 Task: Create a sub task Gather and Analyse Requirements for the task  Implement data encryption for better user security in the project Trailblazer , assign it to team member softage.6@softage.net and update the status of the sub task to  Off Track , set the priority of the sub task to High.
Action: Mouse moved to (27, 58)
Screenshot: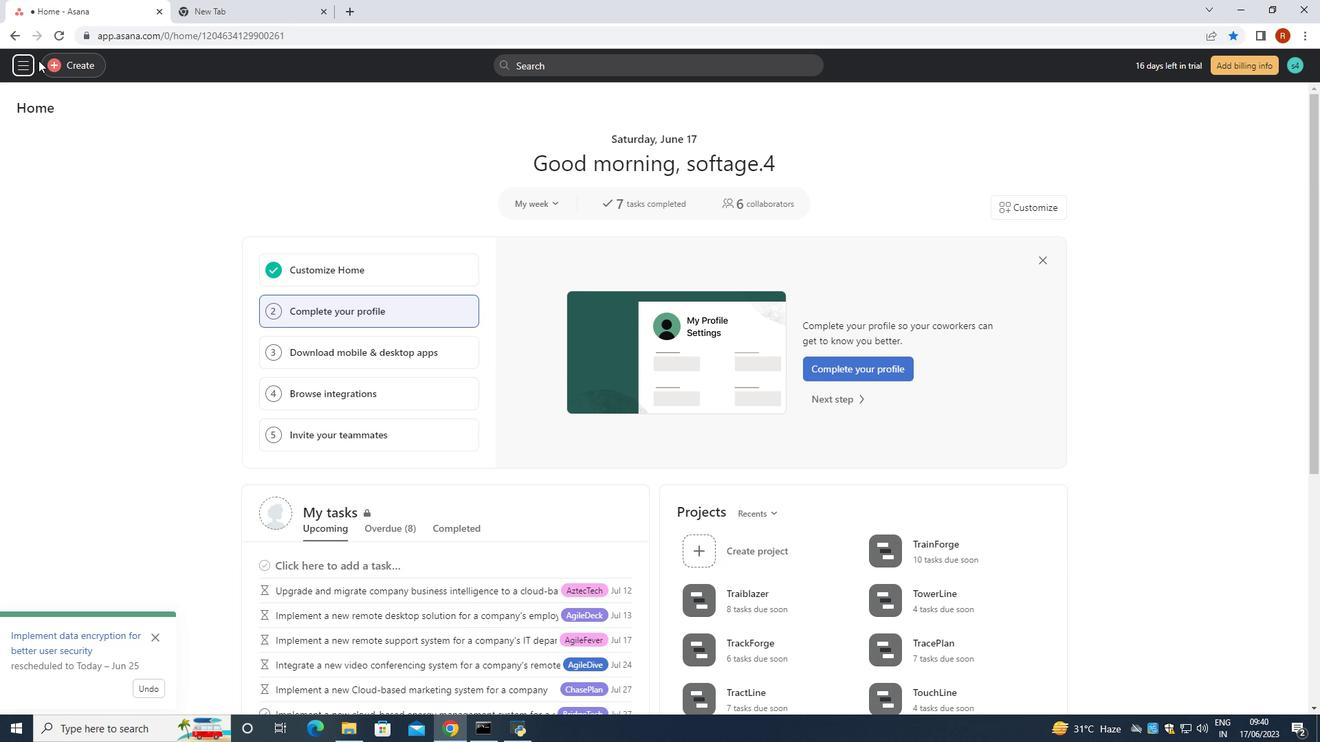
Action: Mouse pressed left at (27, 58)
Screenshot: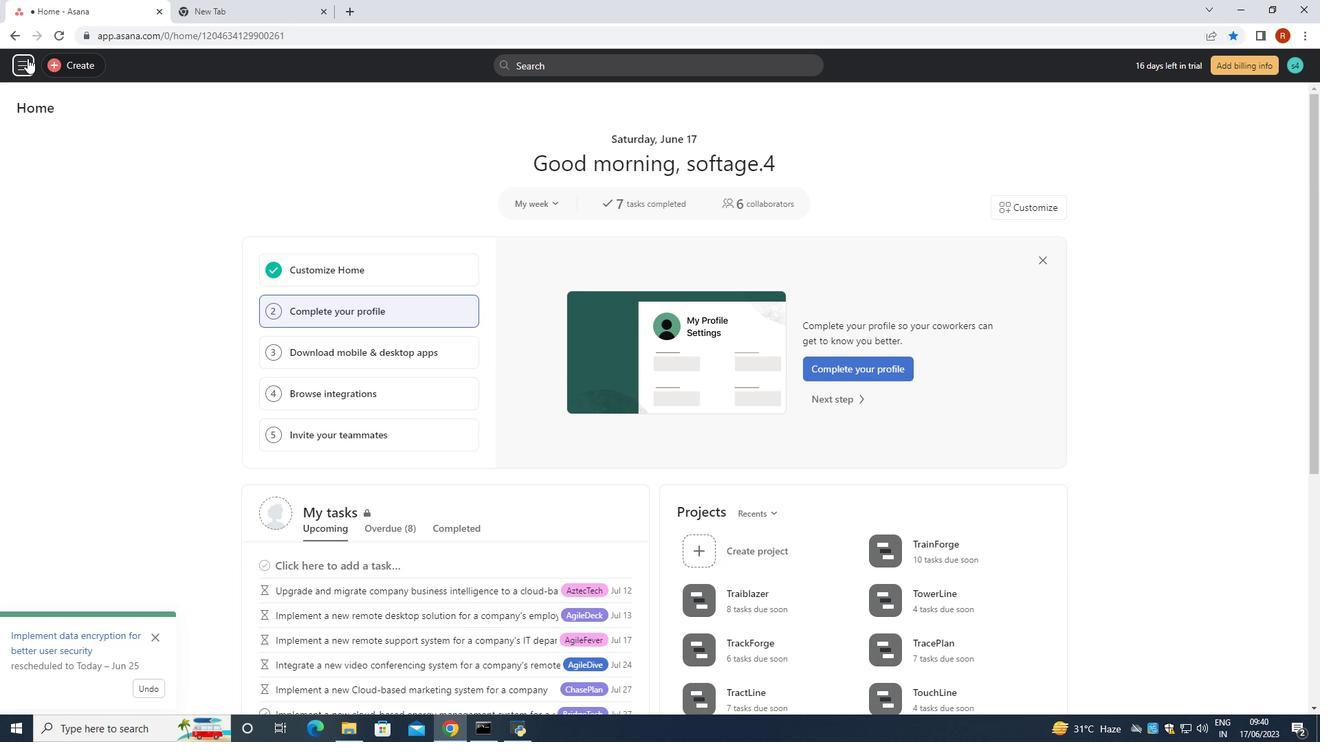 
Action: Mouse moved to (85, 456)
Screenshot: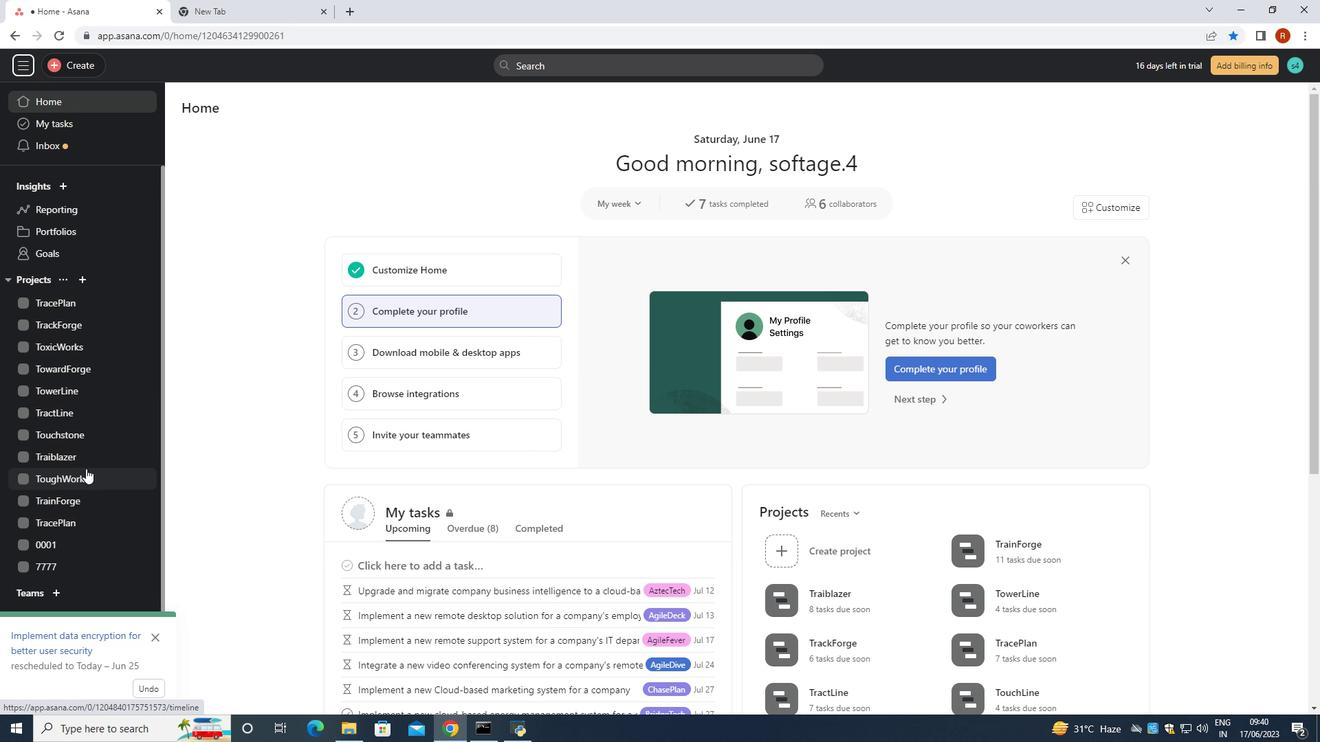 
Action: Mouse pressed left at (85, 456)
Screenshot: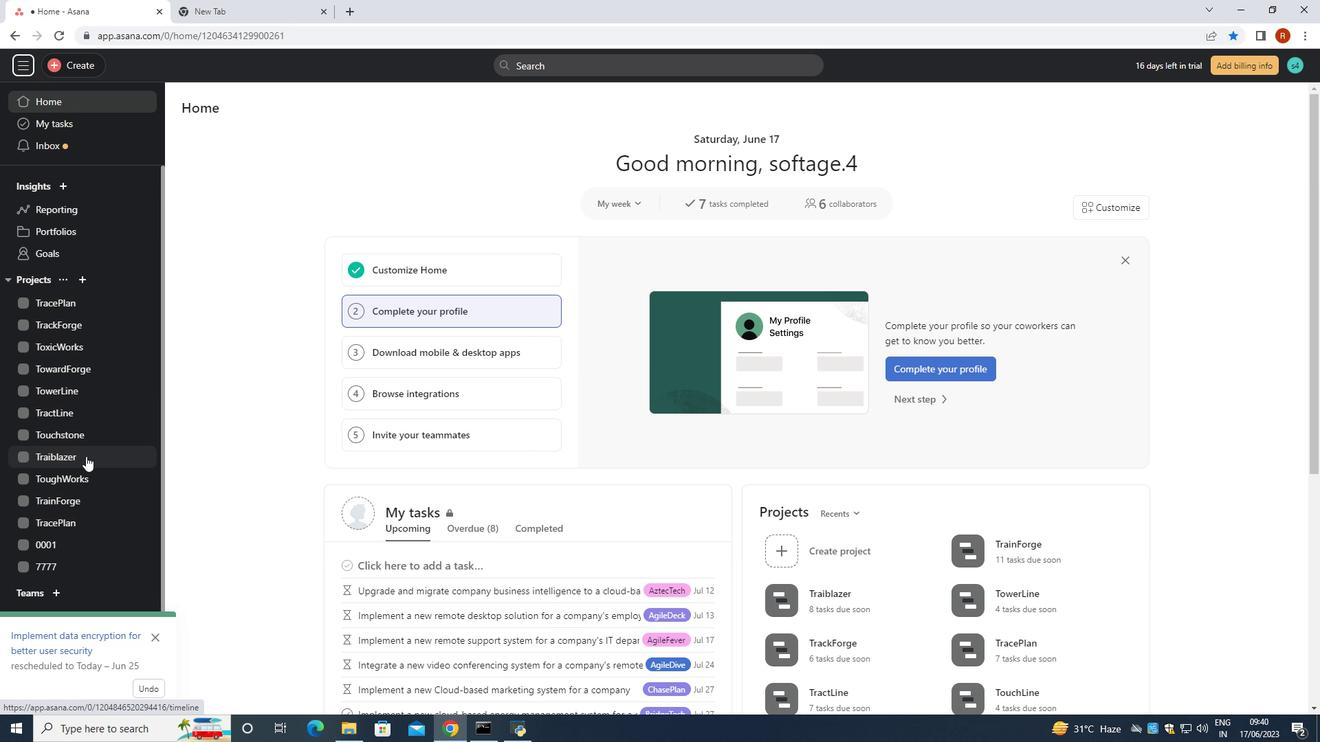 
Action: Mouse moved to (616, 328)
Screenshot: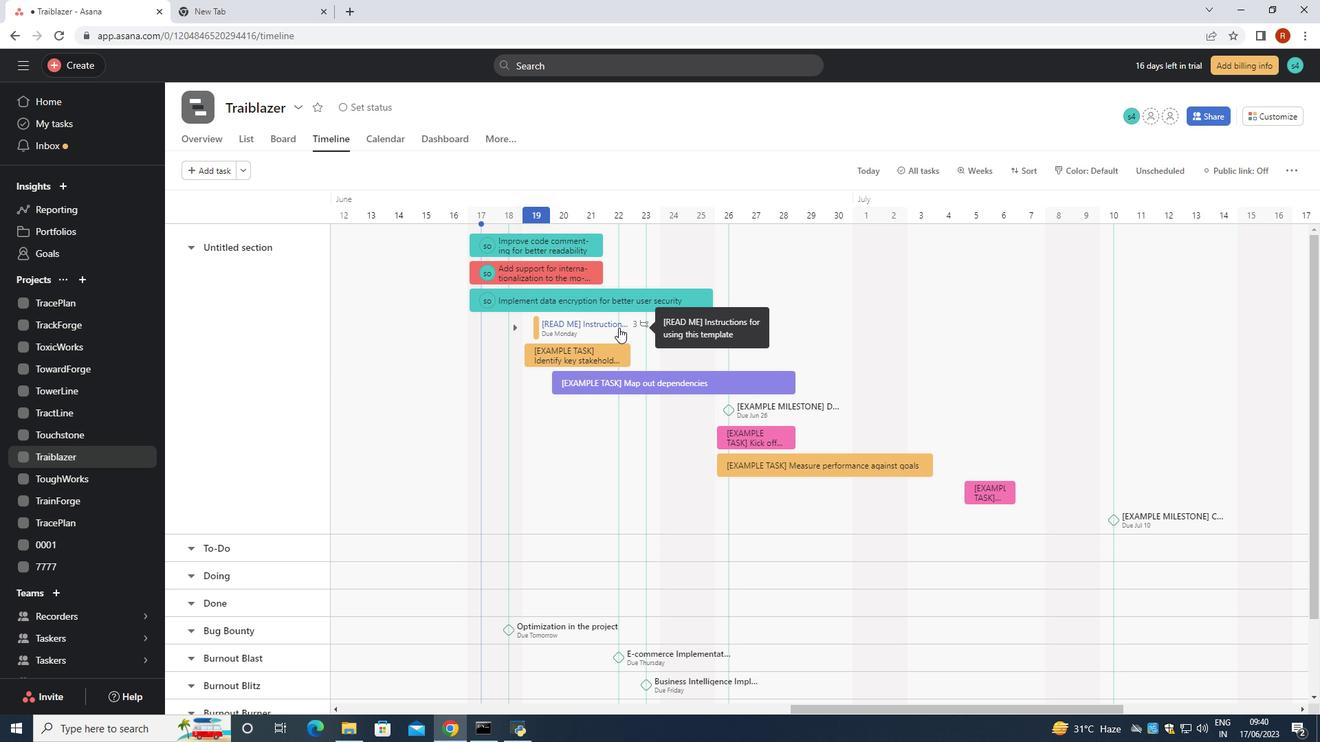 
Action: Mouse scrolled (616, 328) with delta (0, 0)
Screenshot: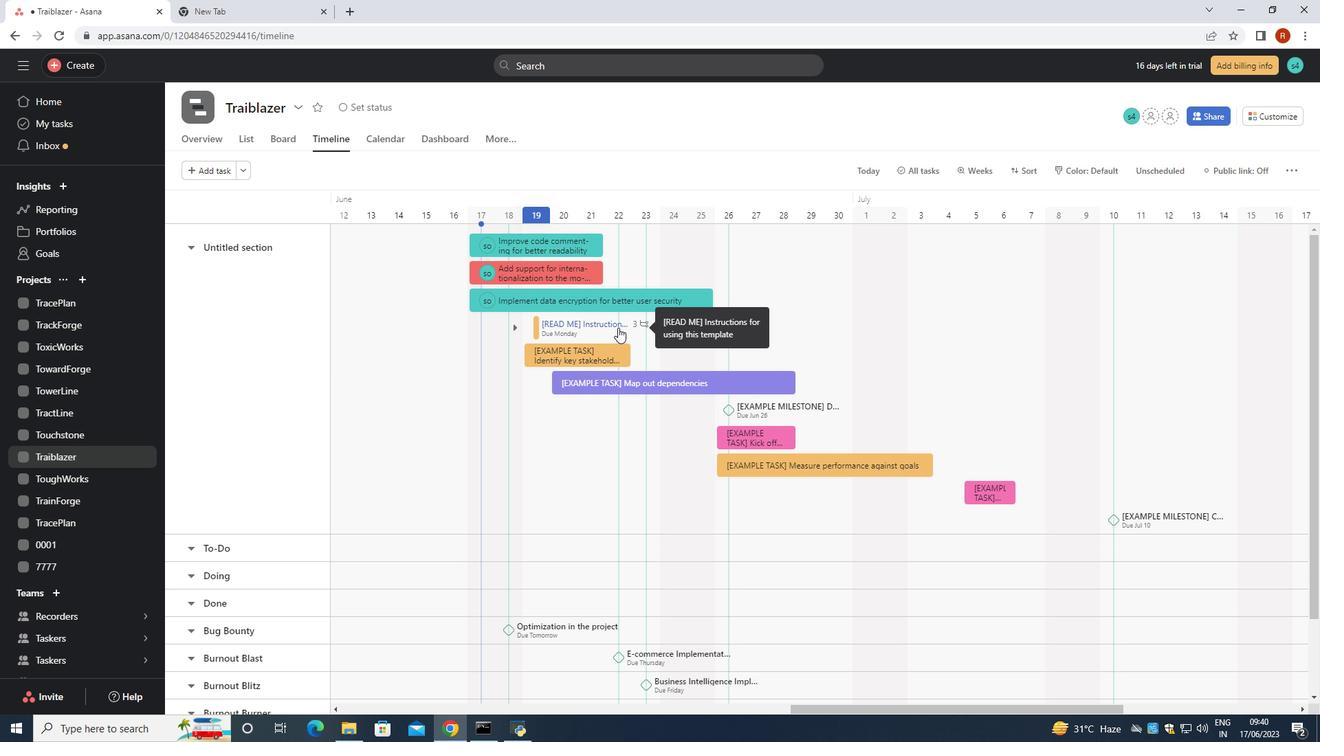 
Action: Mouse scrolled (616, 328) with delta (0, 0)
Screenshot: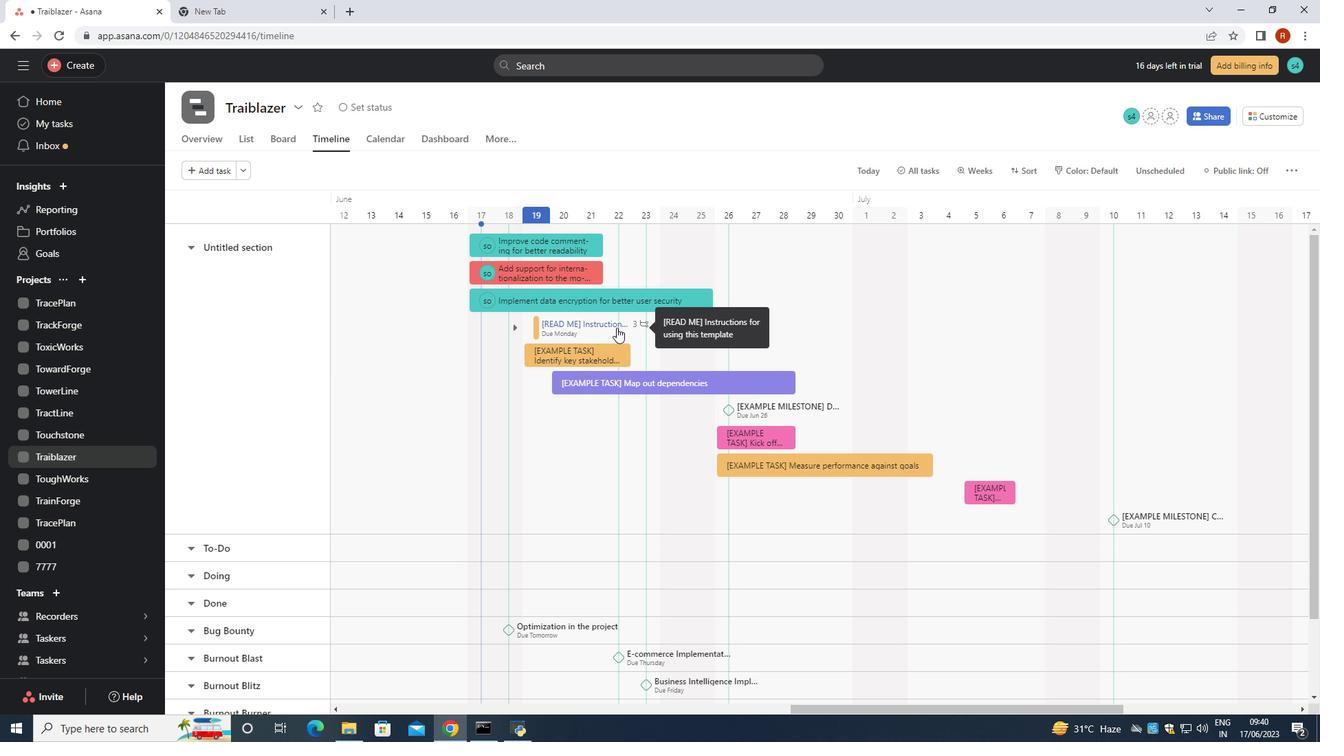 
Action: Mouse scrolled (616, 328) with delta (0, 0)
Screenshot: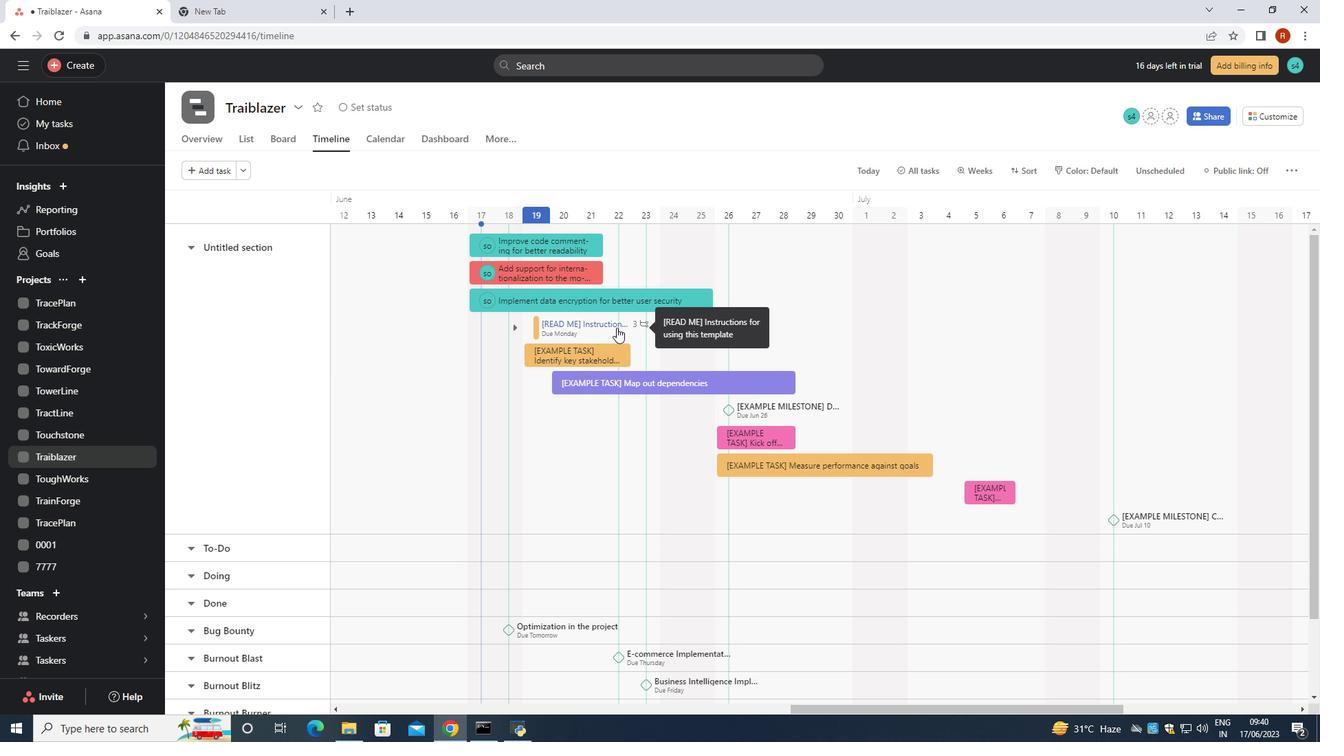 
Action: Mouse moved to (574, 300)
Screenshot: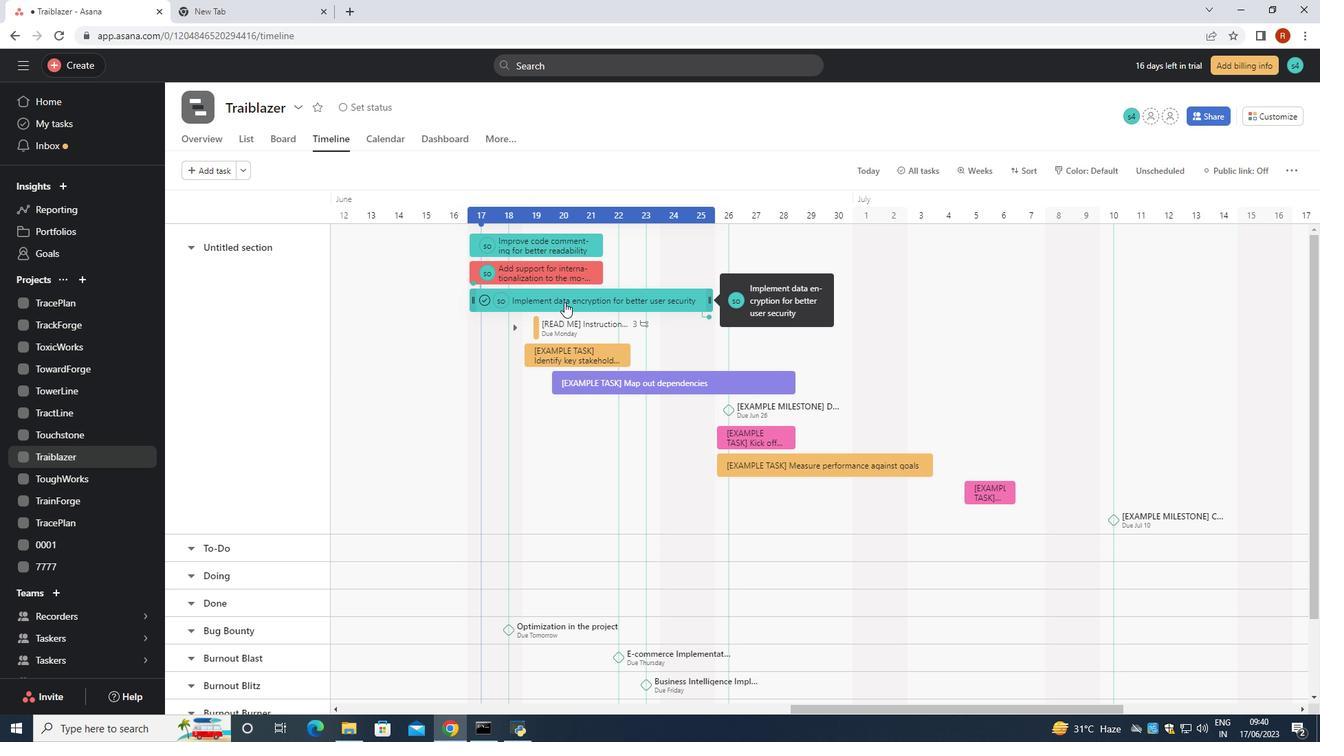 
Action: Mouse pressed left at (574, 300)
Screenshot: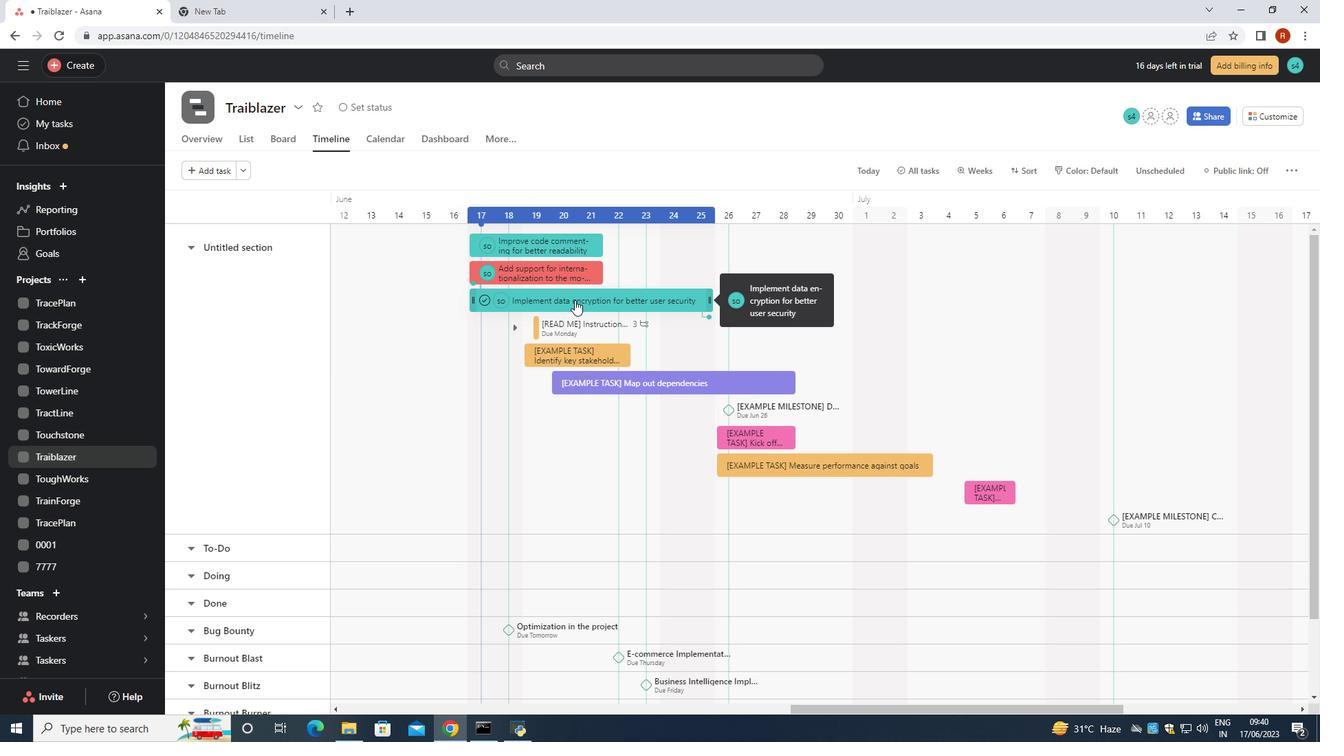 
Action: Mouse moved to (972, 460)
Screenshot: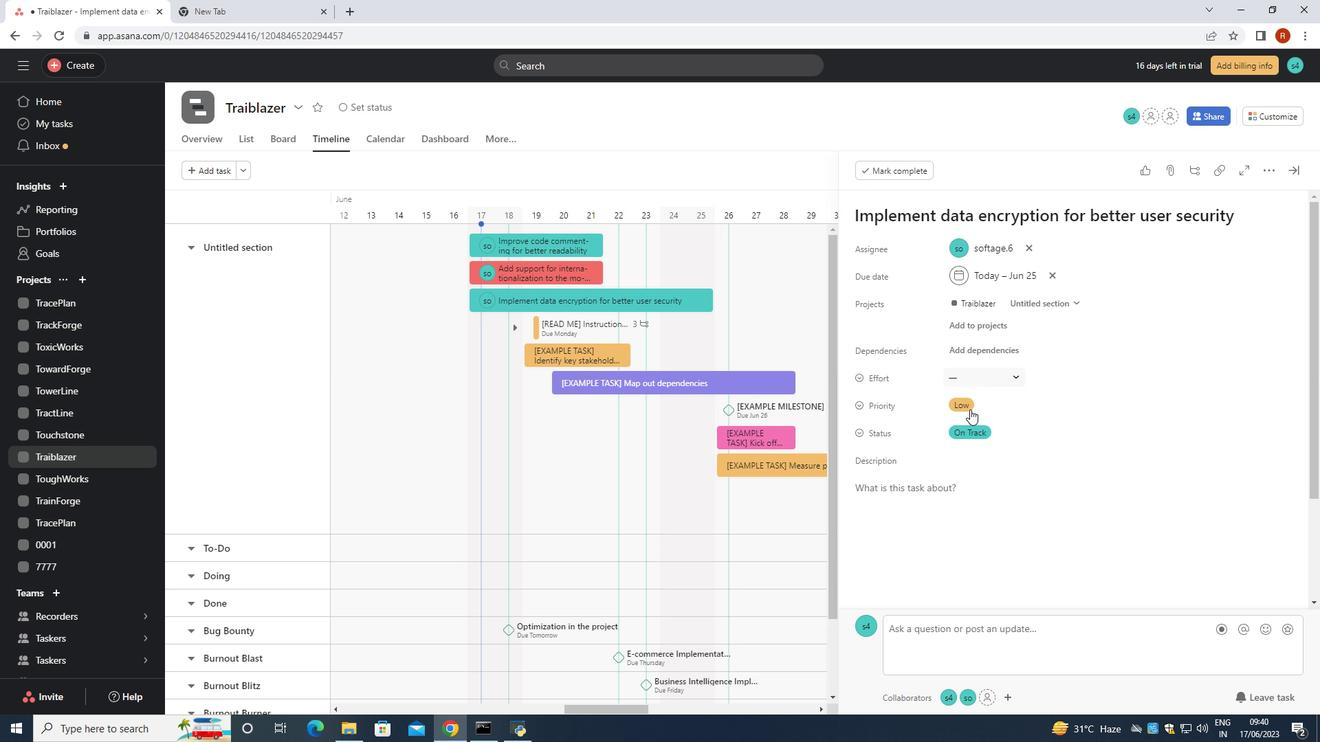 
Action: Mouse scrolled (972, 459) with delta (0, 0)
Screenshot: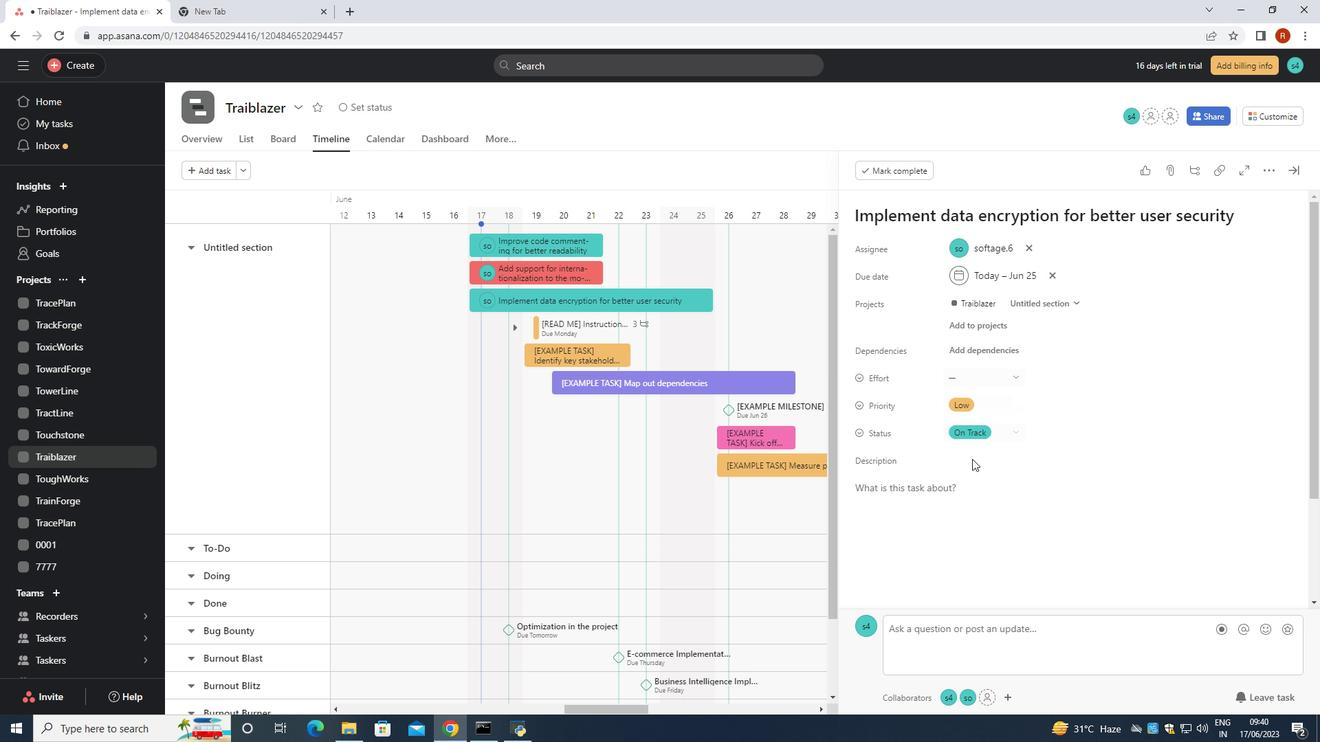 
Action: Mouse scrolled (972, 459) with delta (0, 0)
Screenshot: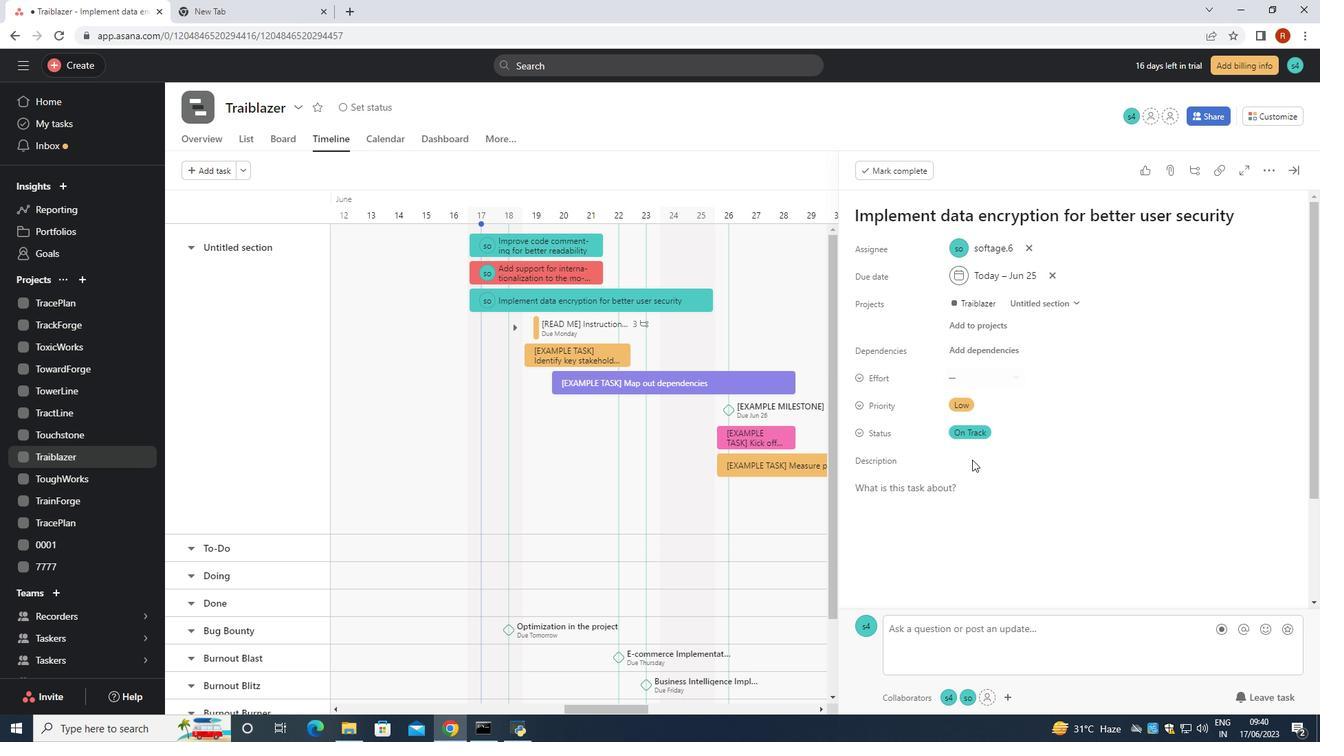 
Action: Mouse scrolled (972, 459) with delta (0, 0)
Screenshot: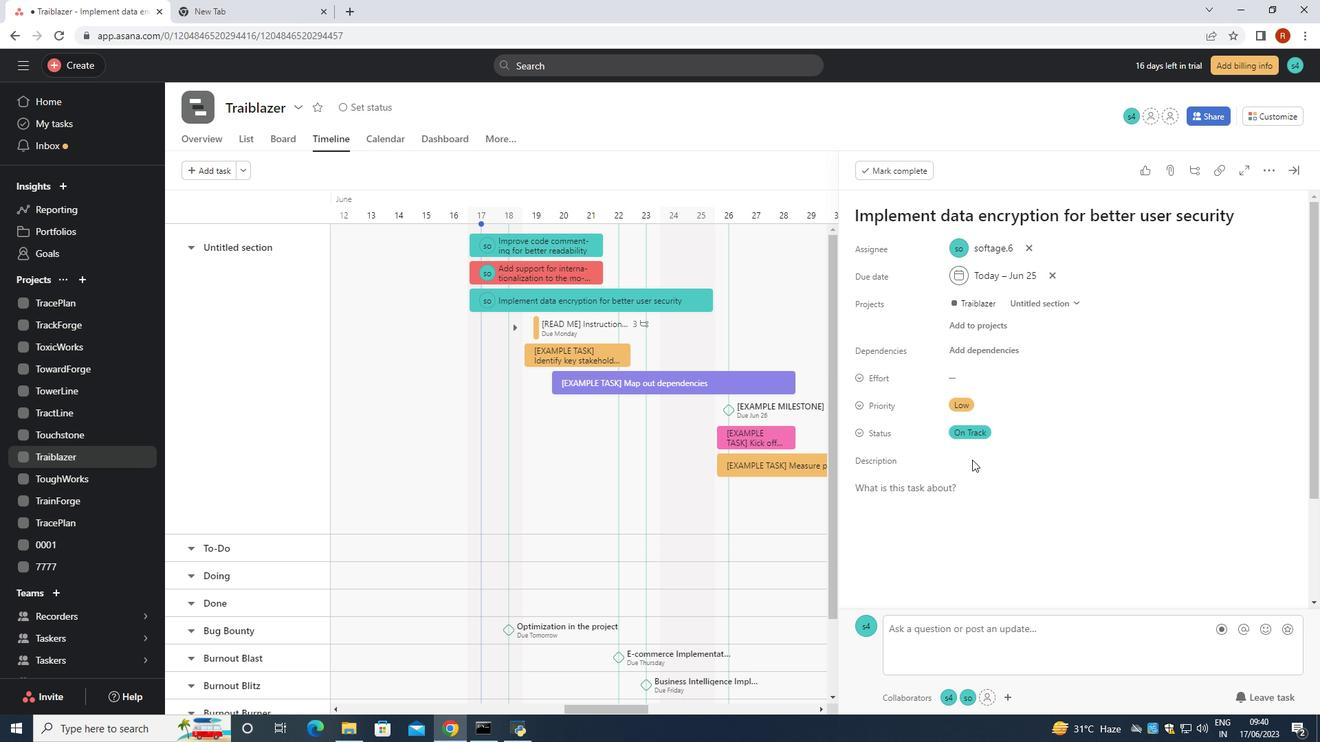 
Action: Mouse scrolled (972, 459) with delta (0, 0)
Screenshot: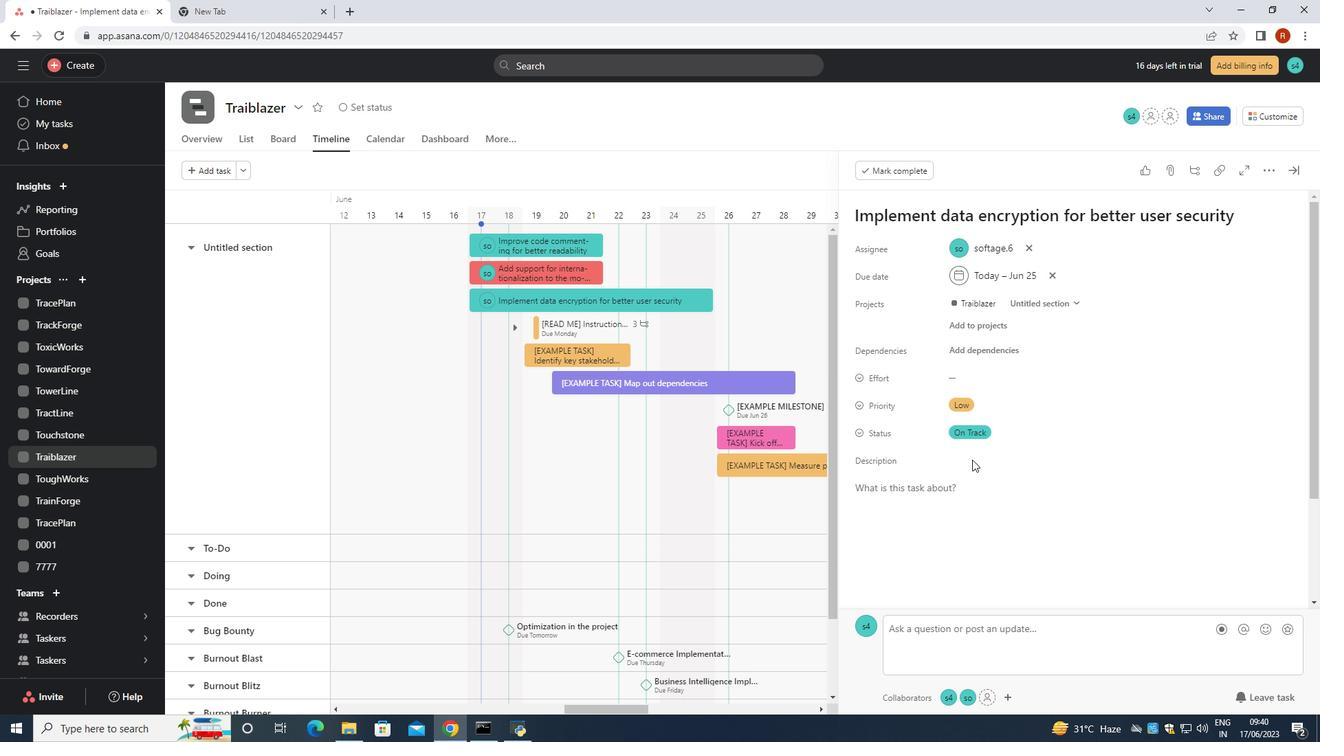 
Action: Mouse scrolled (972, 459) with delta (0, 0)
Screenshot: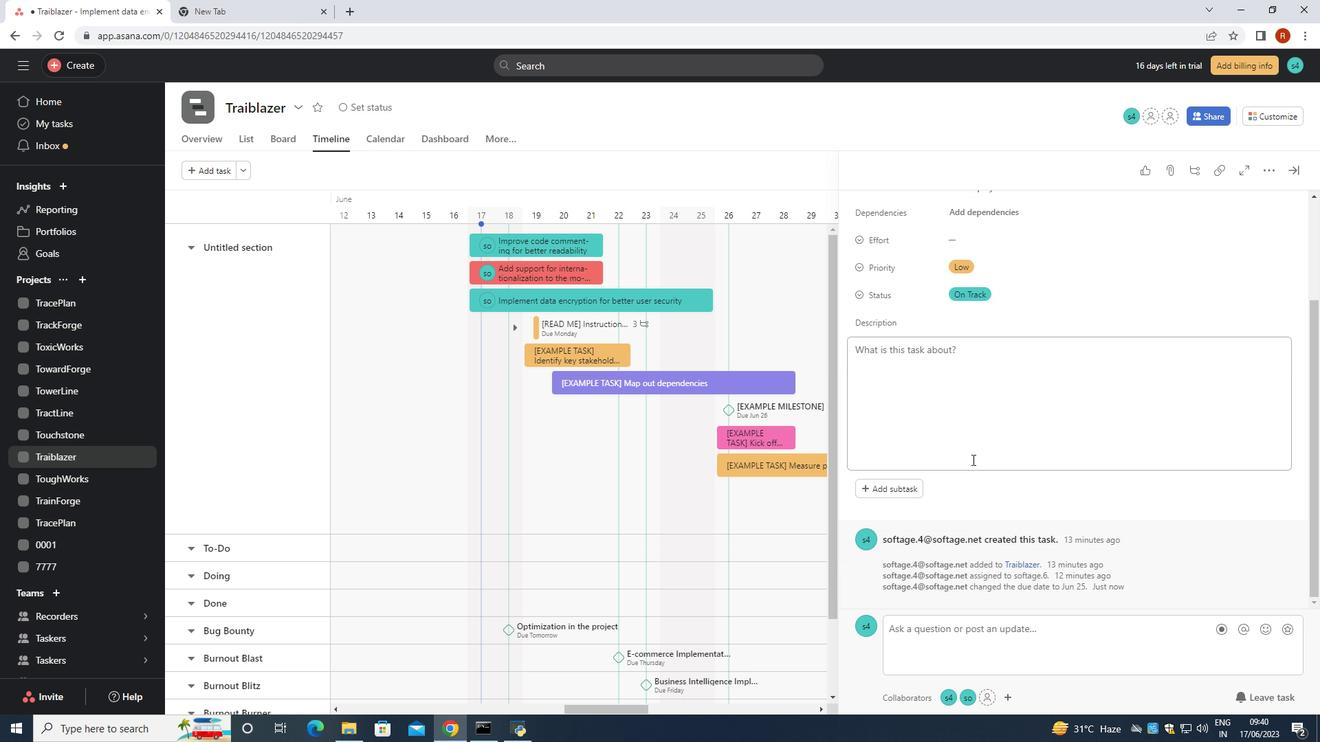 
Action: Mouse scrolled (972, 459) with delta (0, 0)
Screenshot: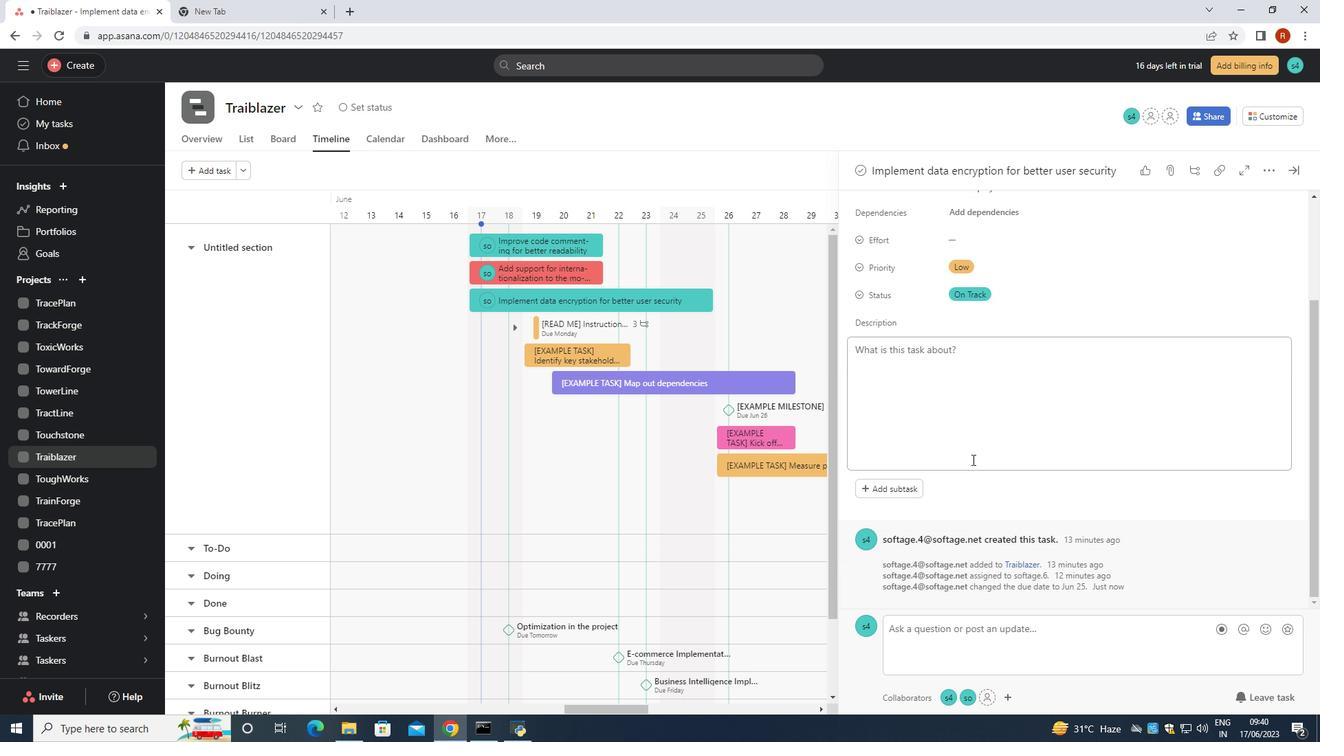 
Action: Mouse moved to (908, 491)
Screenshot: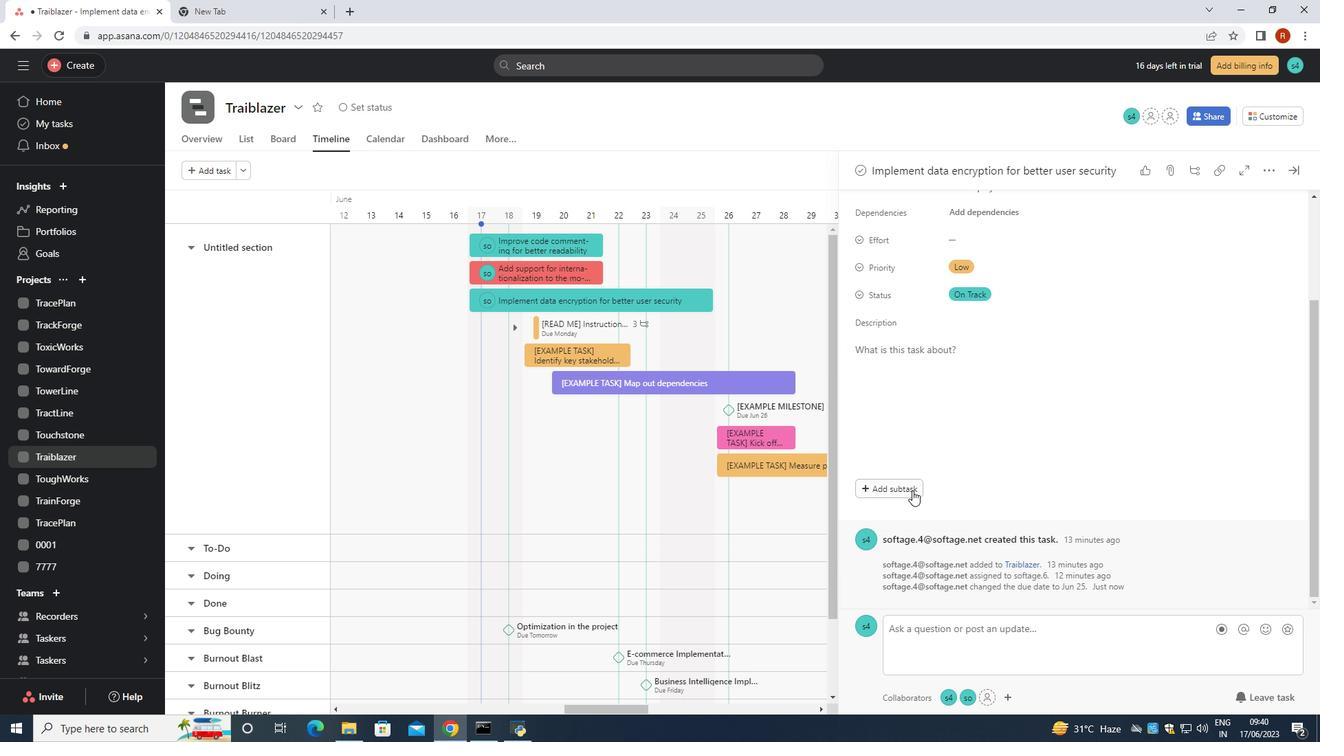 
Action: Mouse pressed left at (908, 491)
Screenshot: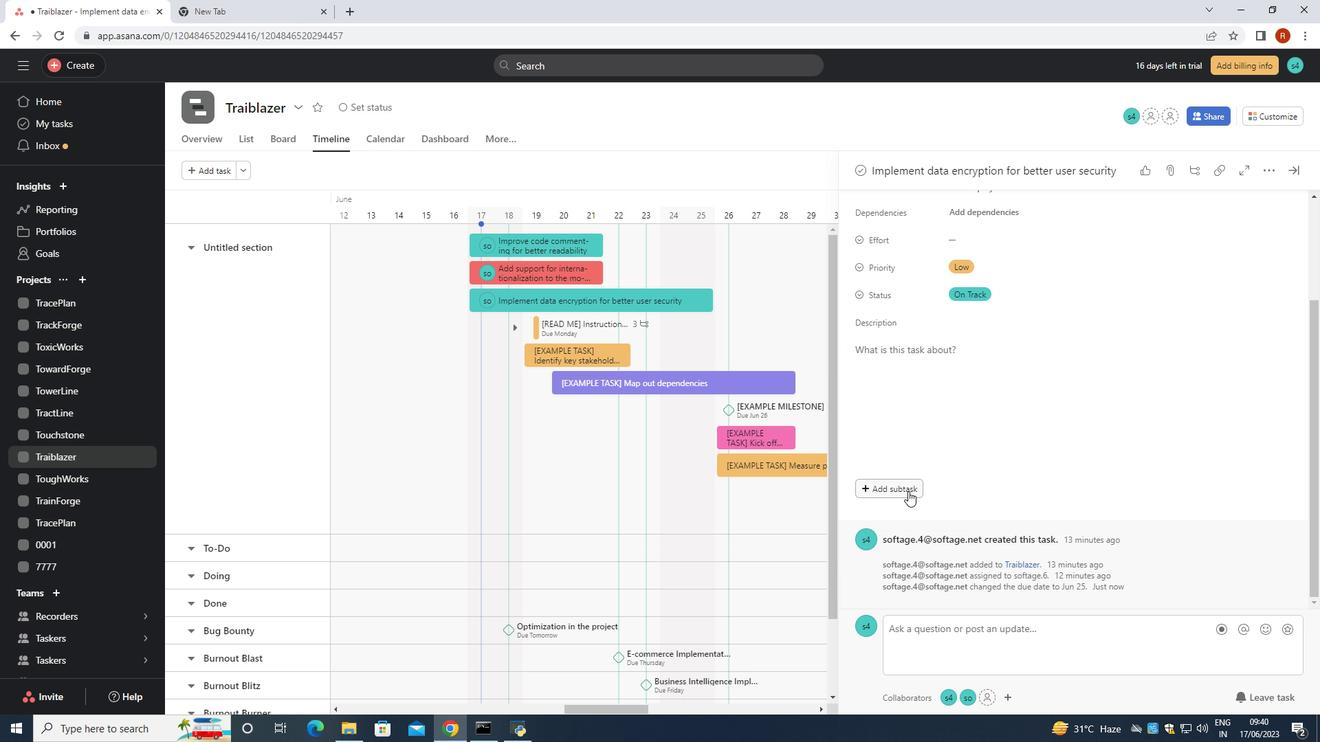 
Action: Mouse moved to (907, 492)
Screenshot: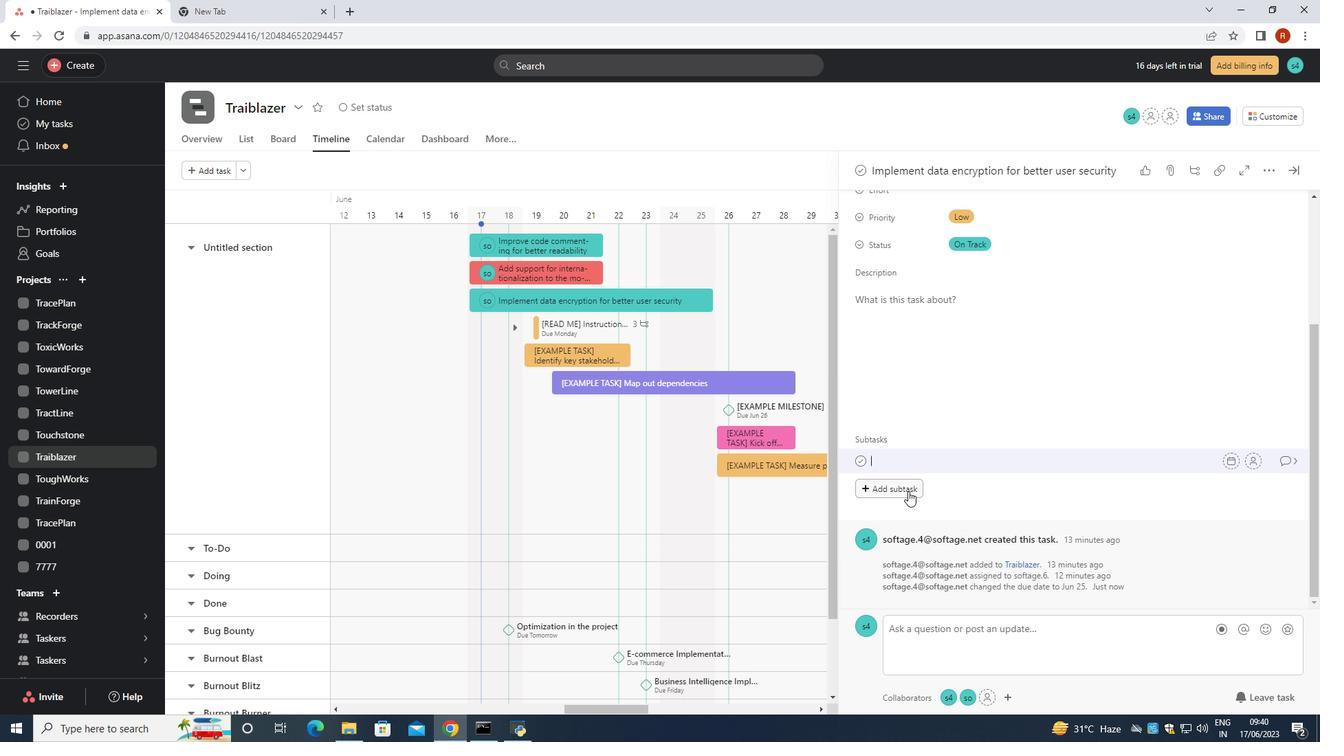 
Action: Key pressed <Key.shift><Key.shift><Key.shift><Key.shift><Key.shift><Key.shift><Key.shift><Key.shift><Key.shift><Key.shift><Key.shift><Key.shift><Key.shift><Key.shift><Key.shift><Key.shift><Key.shift><Key.shift>Gather<Key.space>and<Key.space><Key.shift>Analyse<Key.space><Key.shift><Key.shift><Key.shift><Key.shift><Key.shift><Key.shift><Key.shift><Key.shift><Key.shift><Key.shift><Key.shift><Key.shift><Key.shift><Key.shift><Key.shift><Key.shift><Key.shift>Requirements<Key.space><Key.shift>for<Key.space><Key.backspace><Key.backspace><Key.backspace><Key.backspace><Key.backspace>
Screenshot: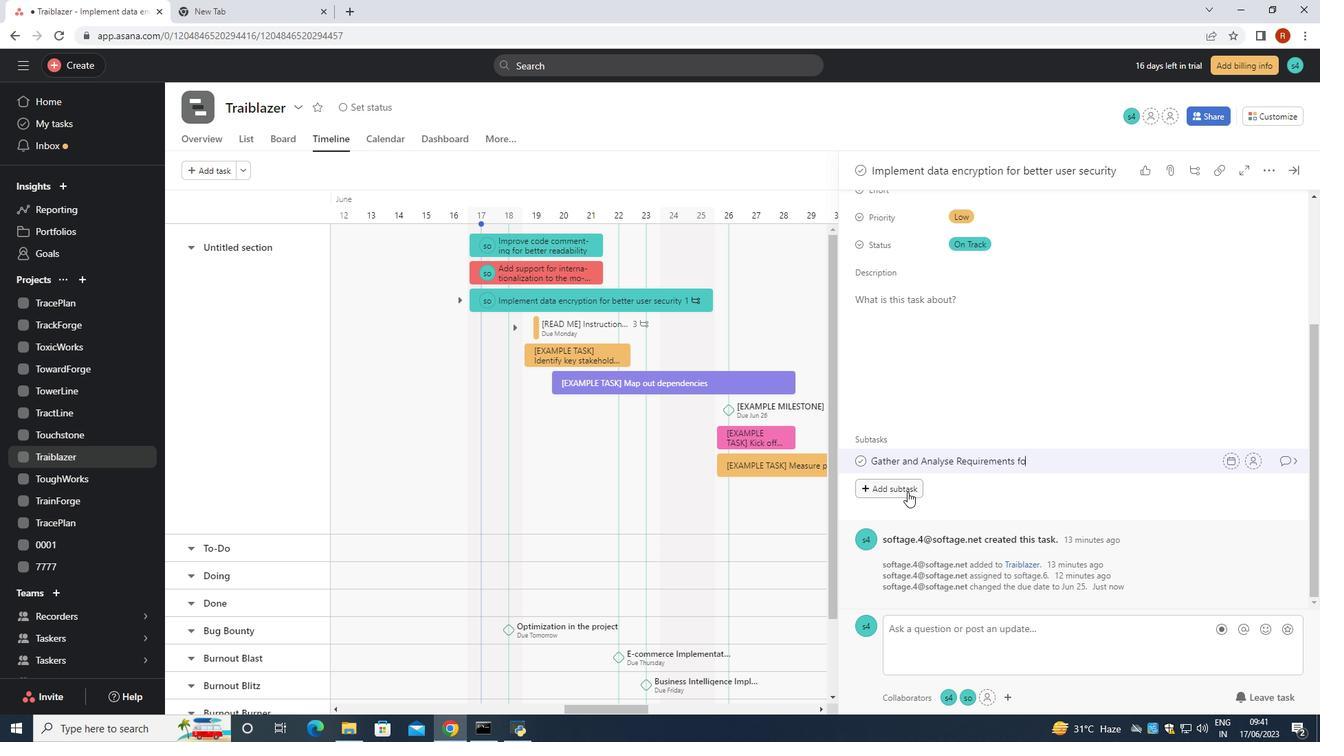 
Action: Mouse moved to (1252, 461)
Screenshot: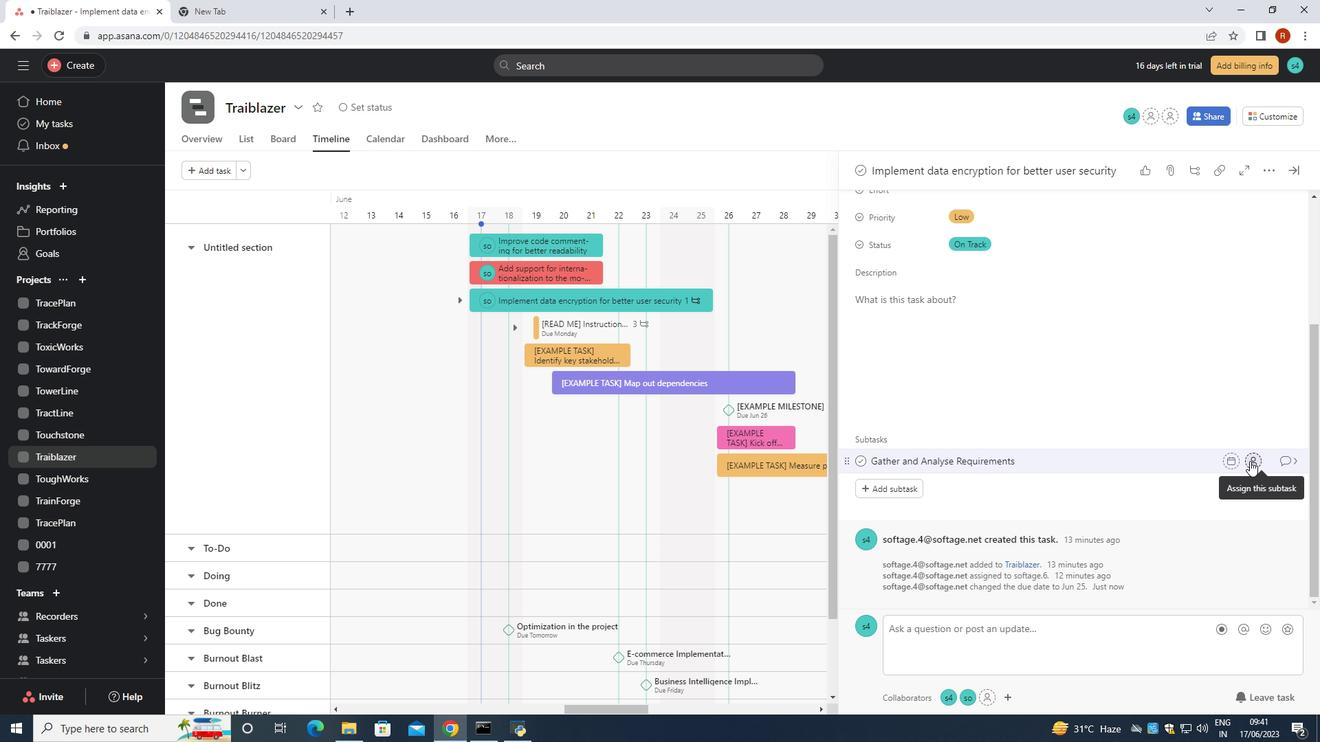 
Action: Mouse pressed left at (1252, 461)
Screenshot: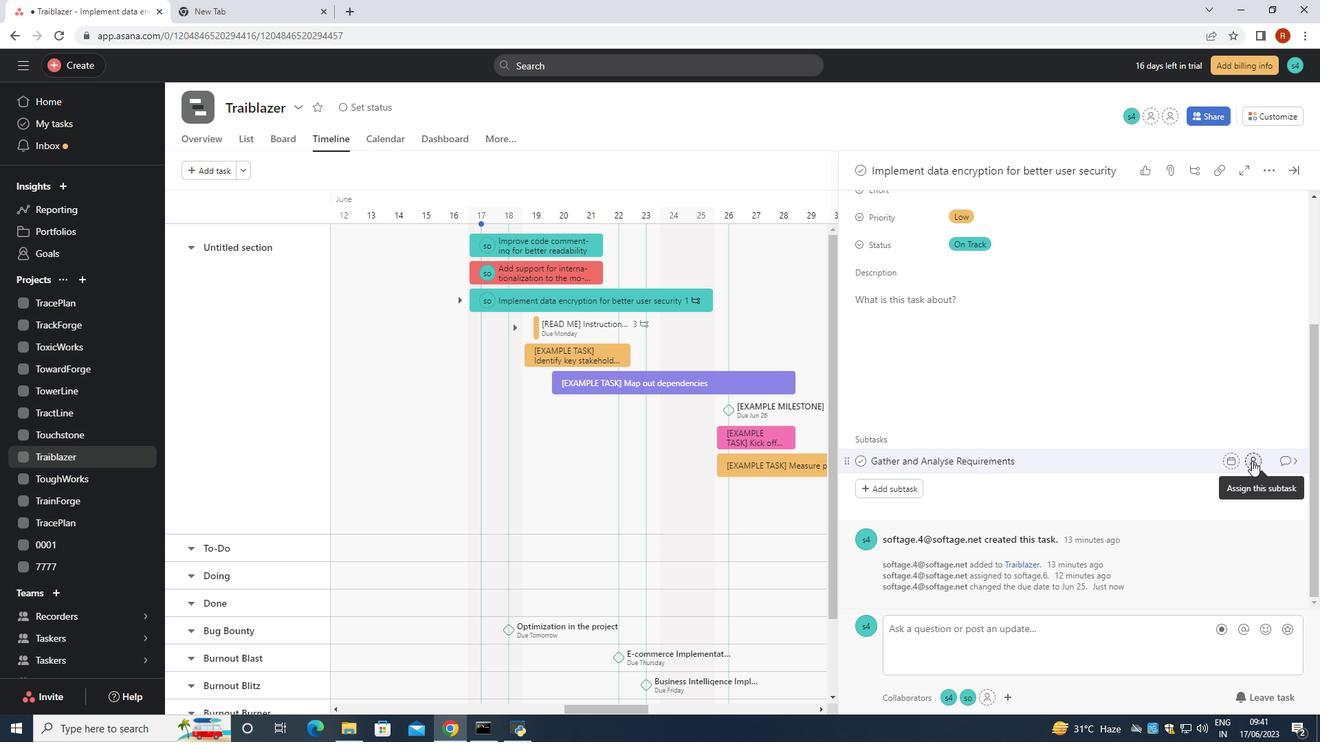 
Action: Mouse moved to (1248, 460)
Screenshot: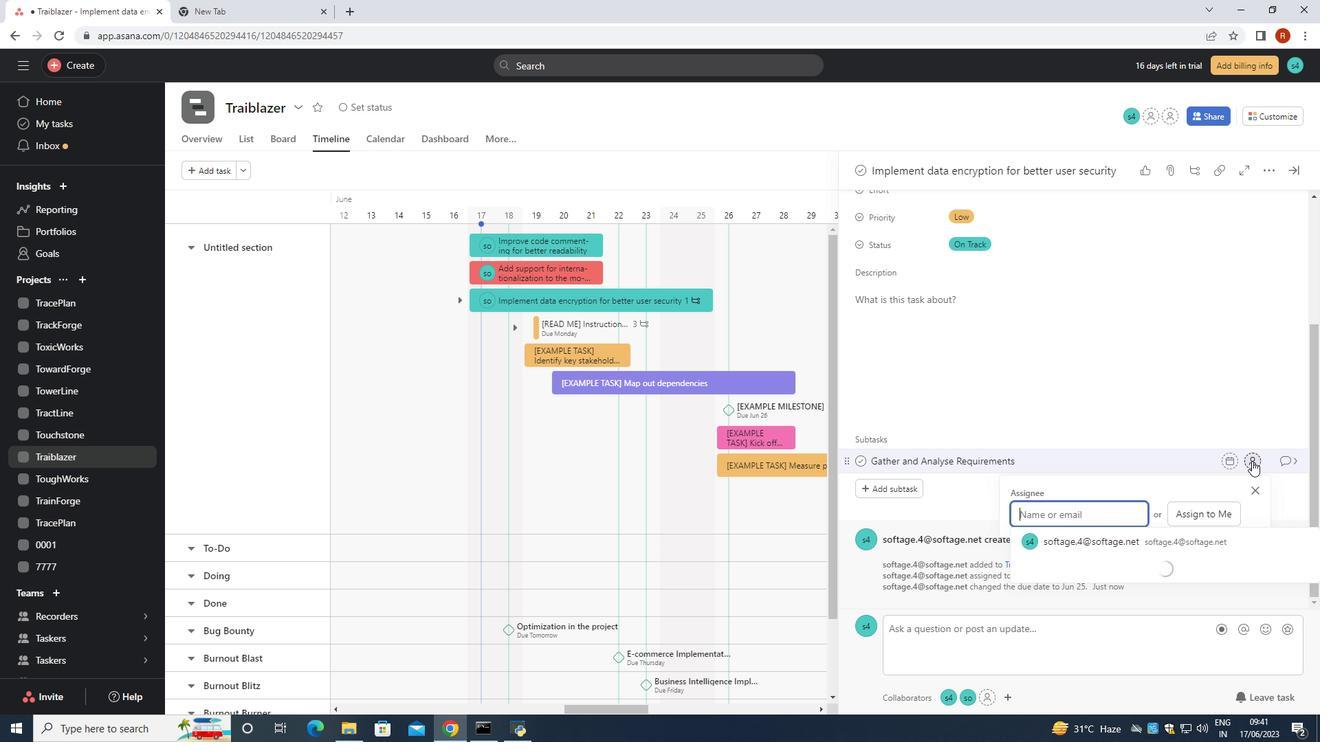 
Action: Key pressed softage.6<Key.shift>@softage.net
Screenshot: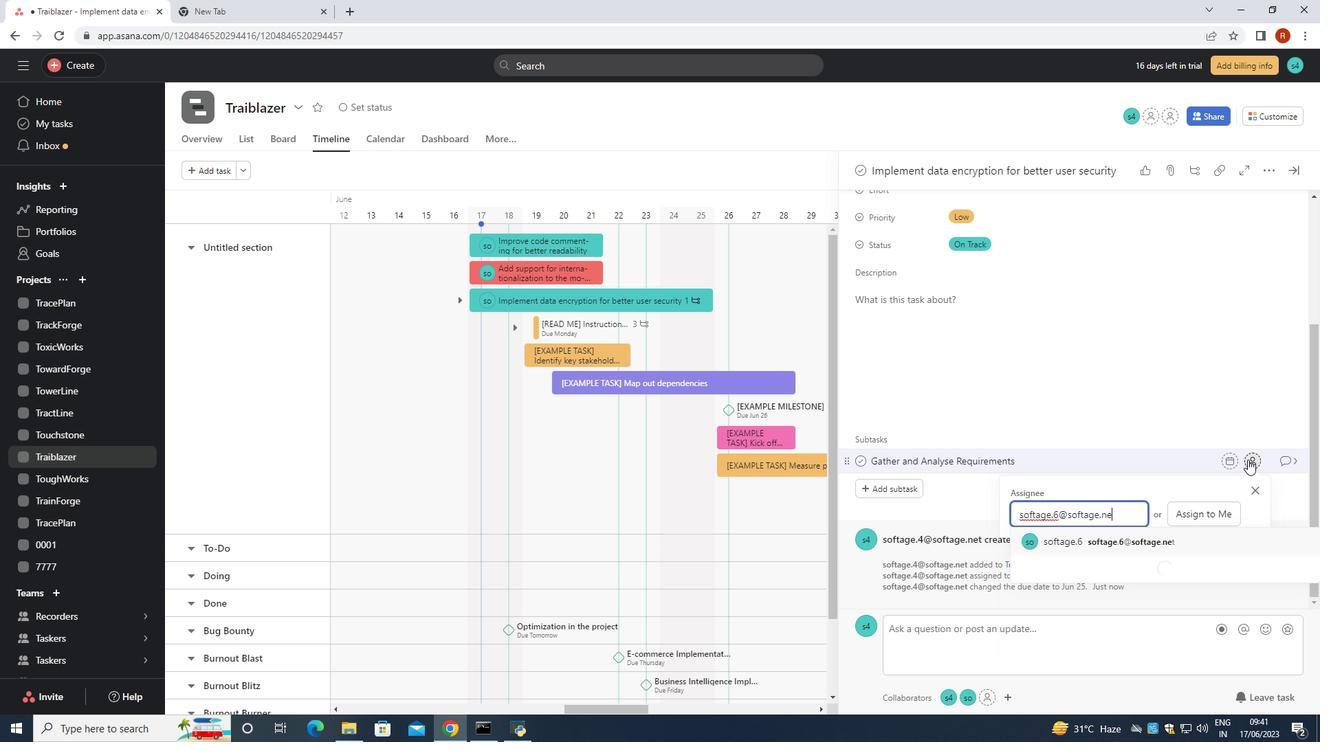 
Action: Mouse moved to (1125, 547)
Screenshot: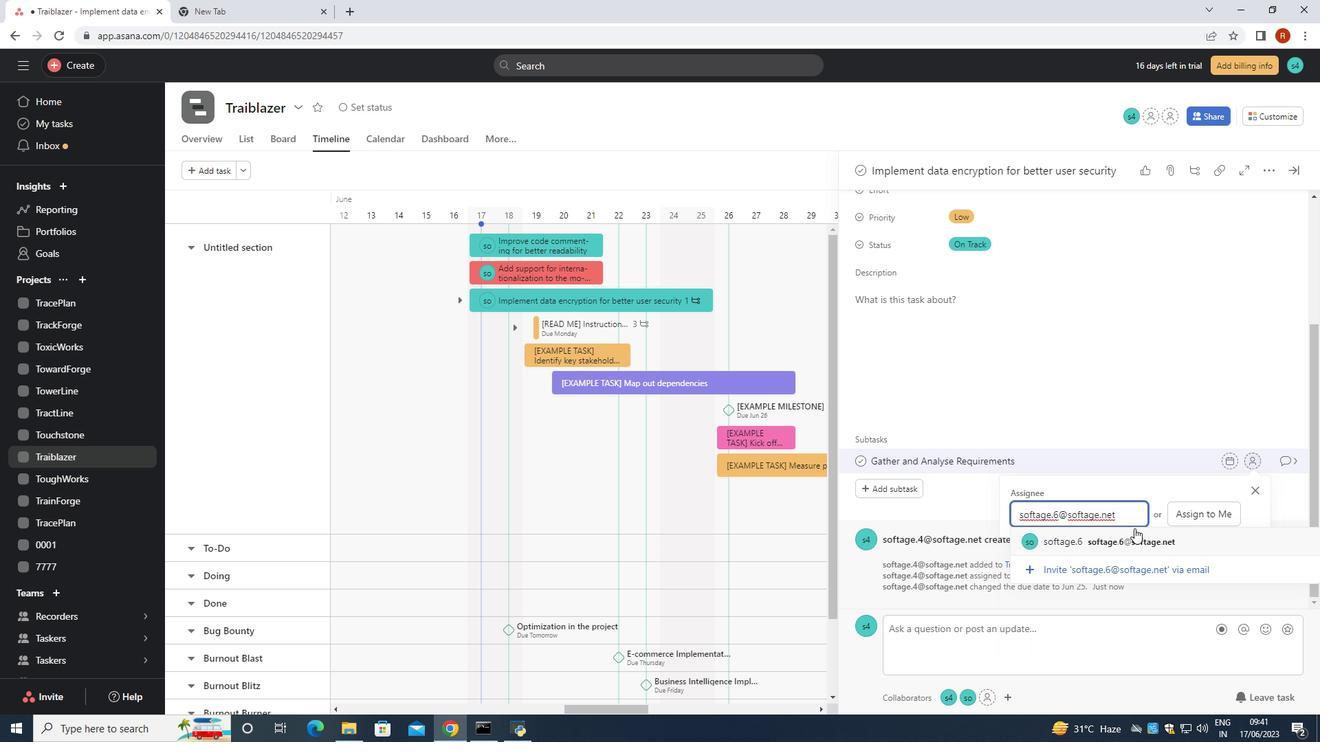 
Action: Mouse pressed left at (1125, 547)
Screenshot: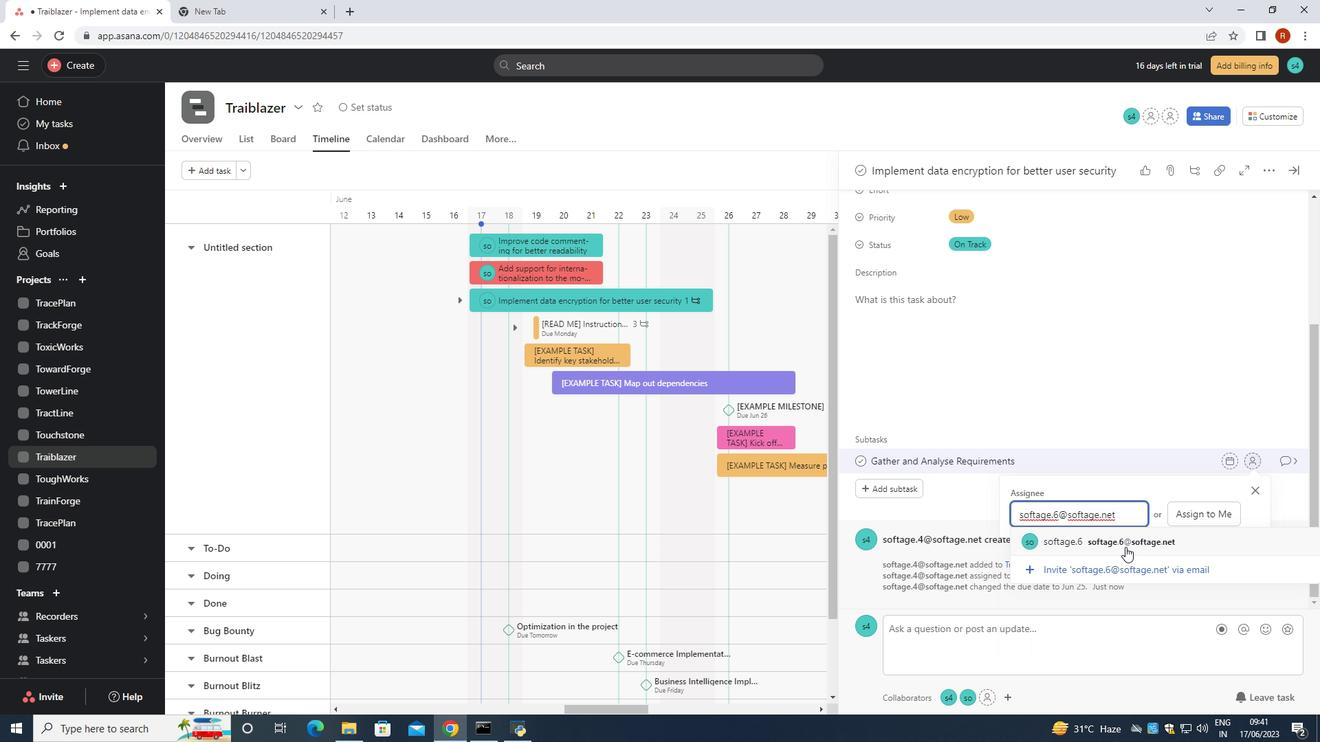 
Action: Mouse moved to (1290, 458)
Screenshot: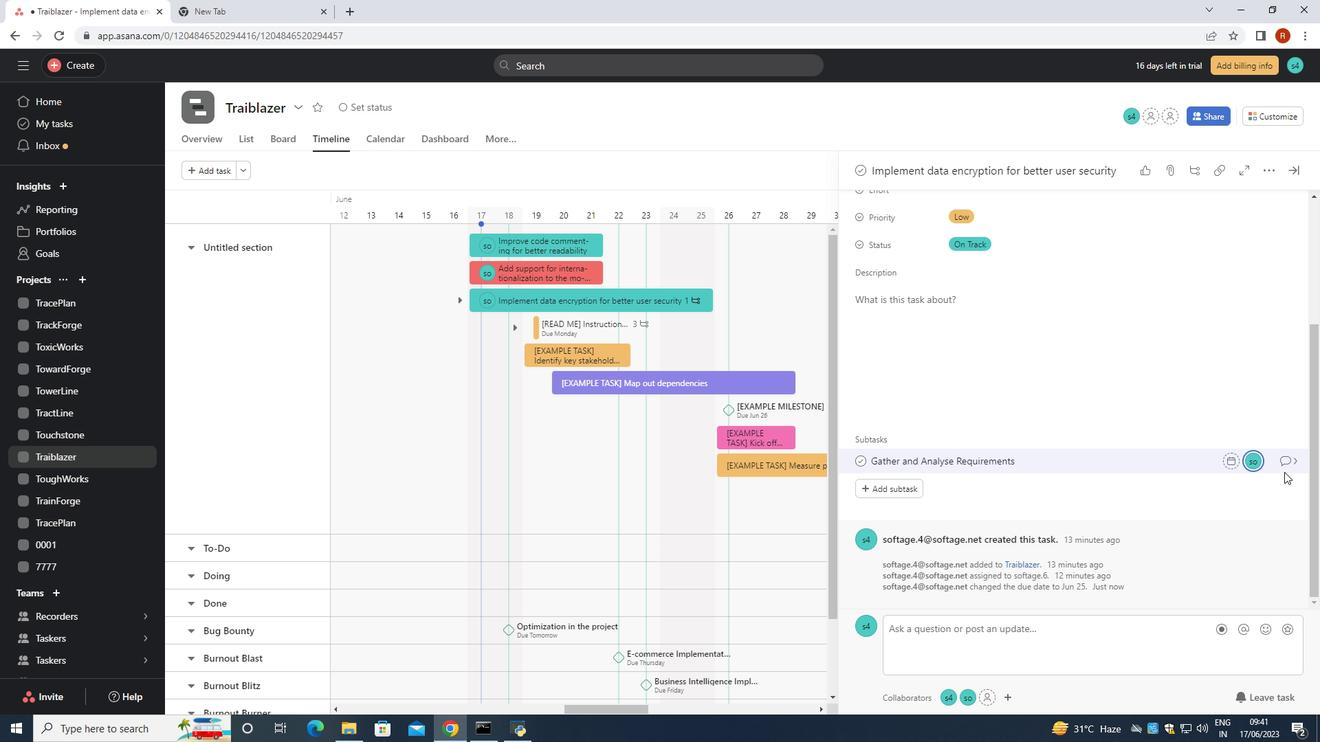 
Action: Mouse pressed left at (1290, 458)
Screenshot: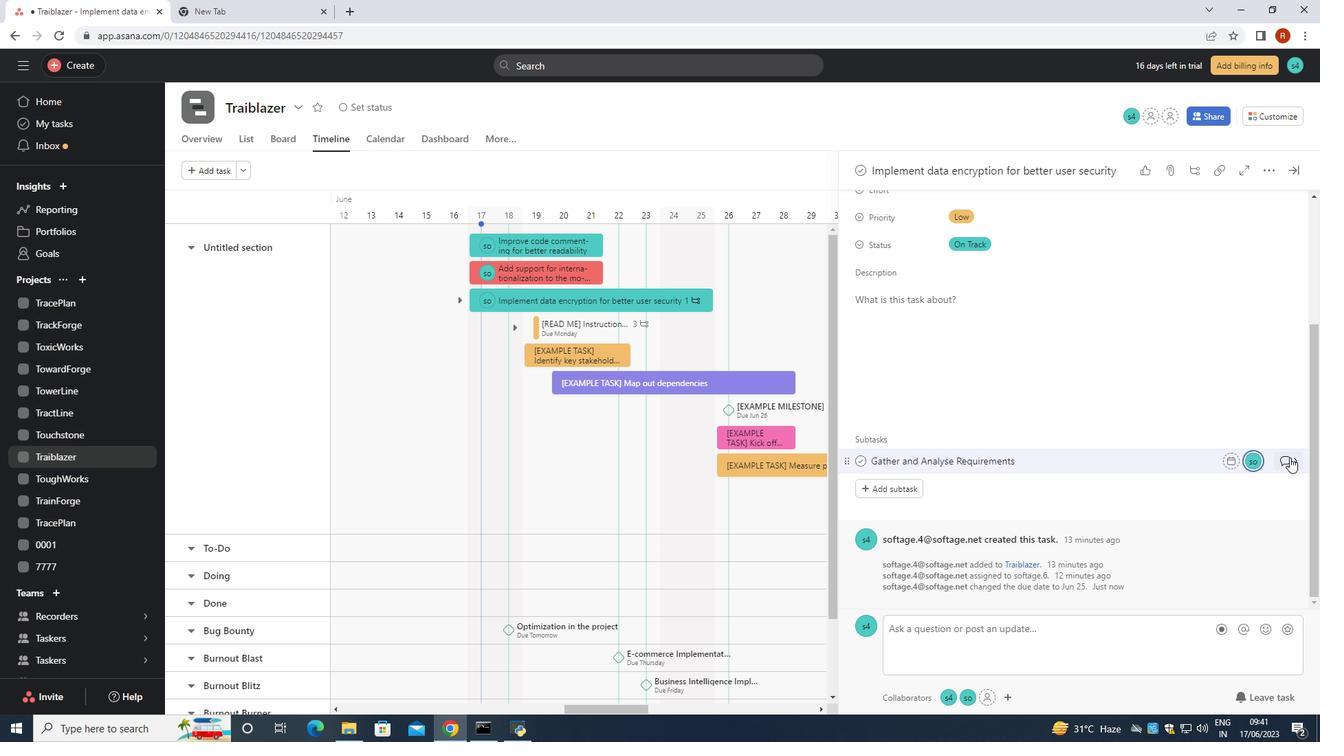 
Action: Mouse moved to (902, 365)
Screenshot: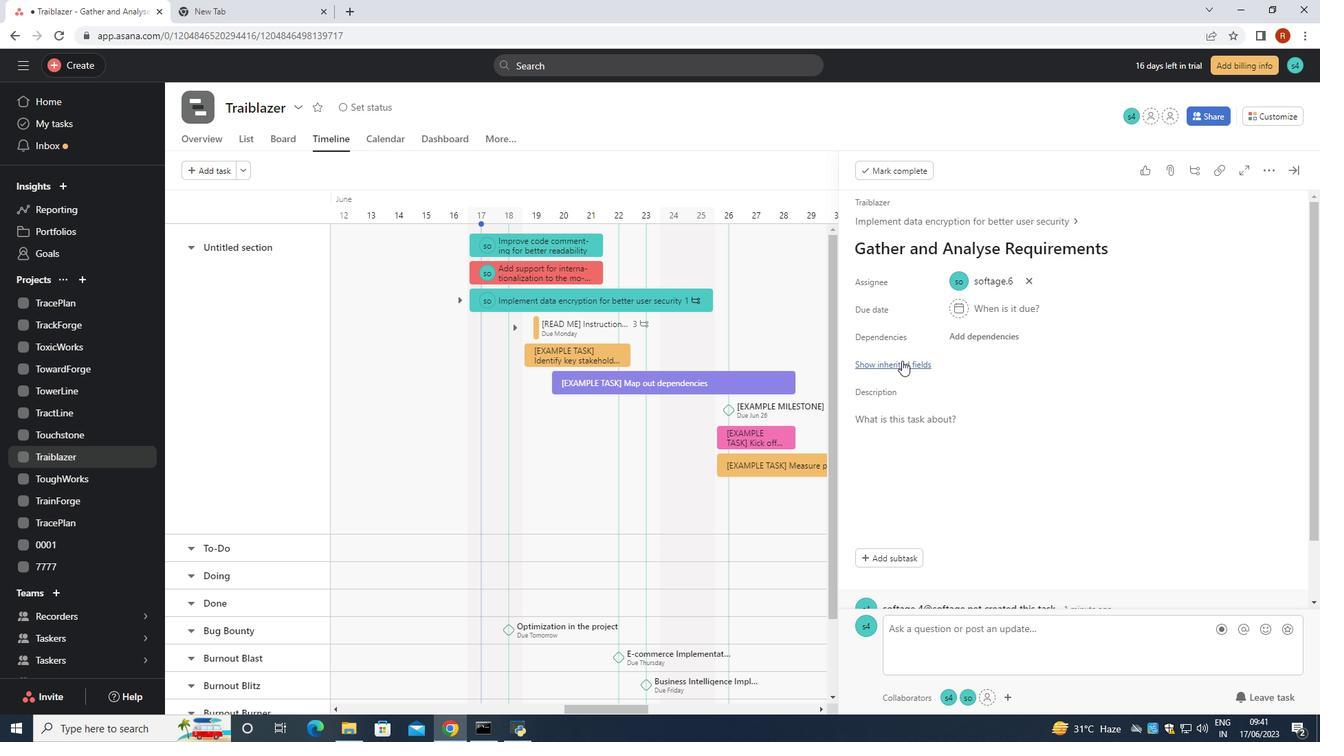 
Action: Mouse pressed left at (902, 365)
Screenshot: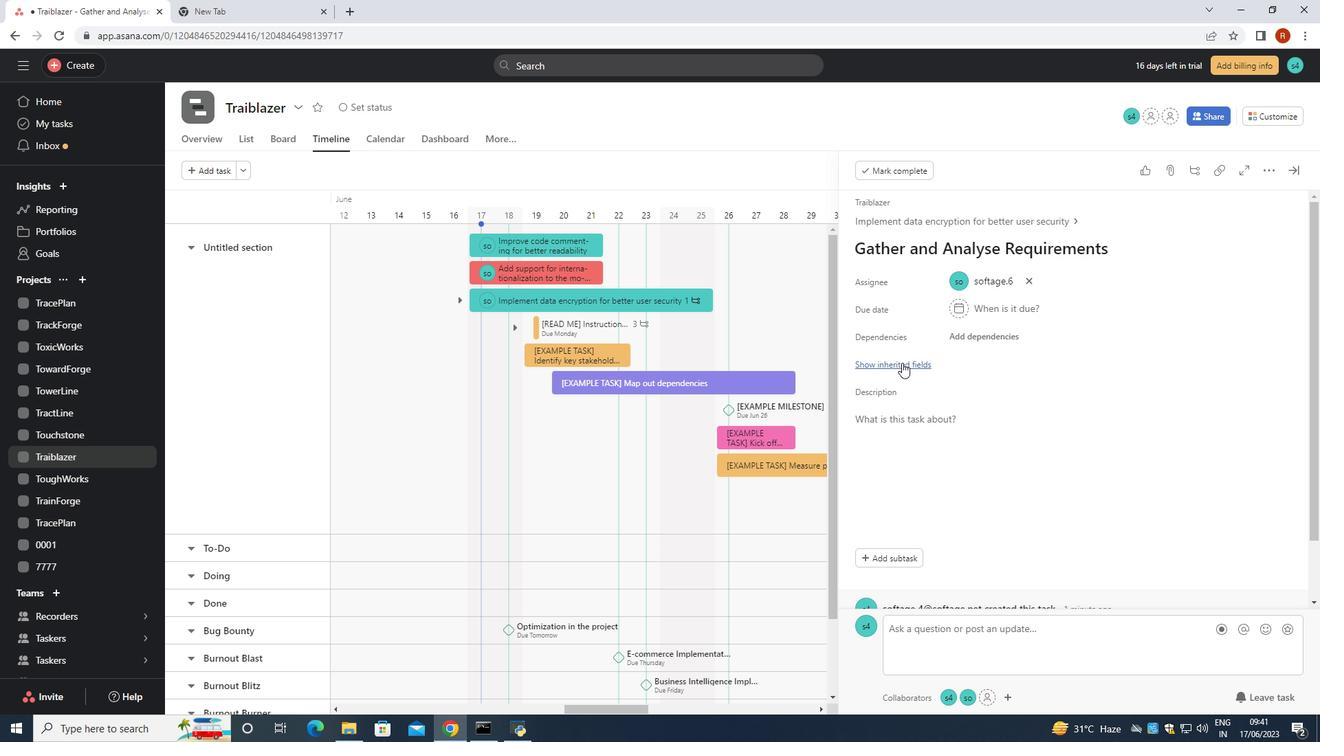 
Action: Mouse moved to (947, 452)
Screenshot: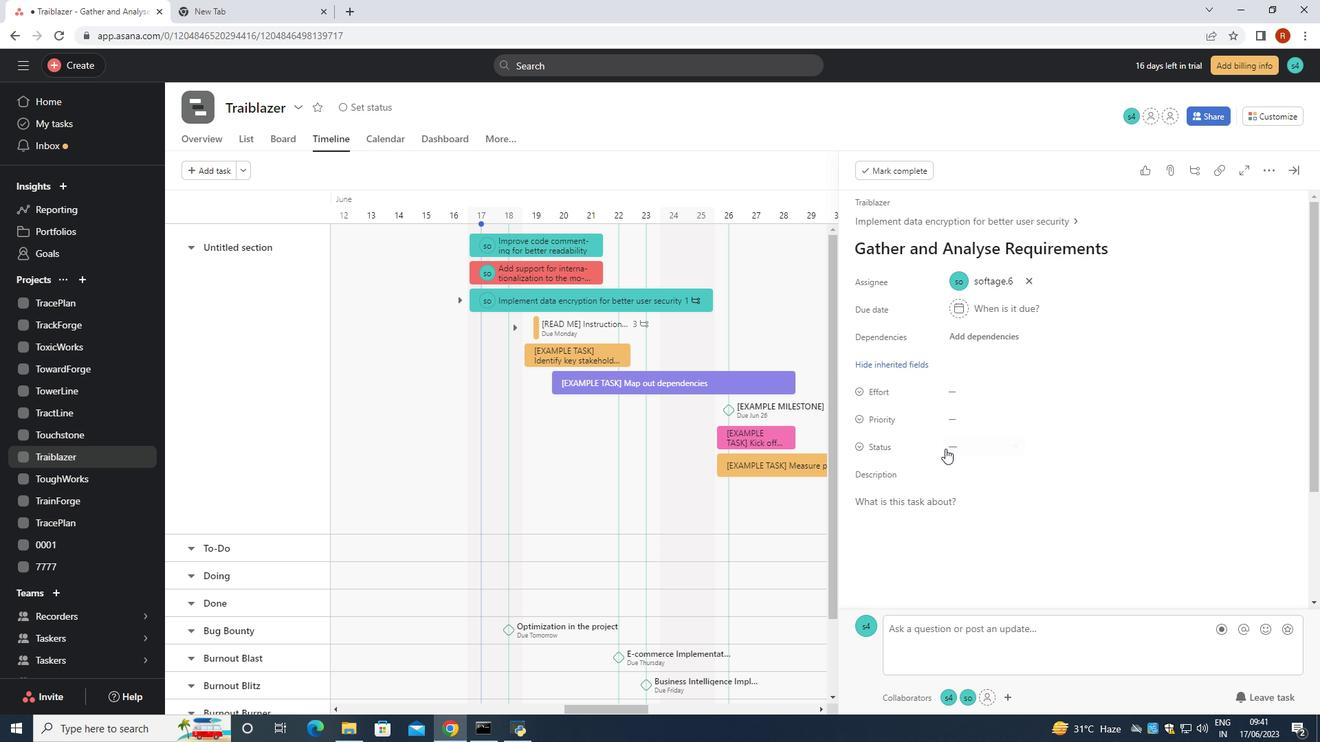 
Action: Mouse pressed left at (947, 452)
Screenshot: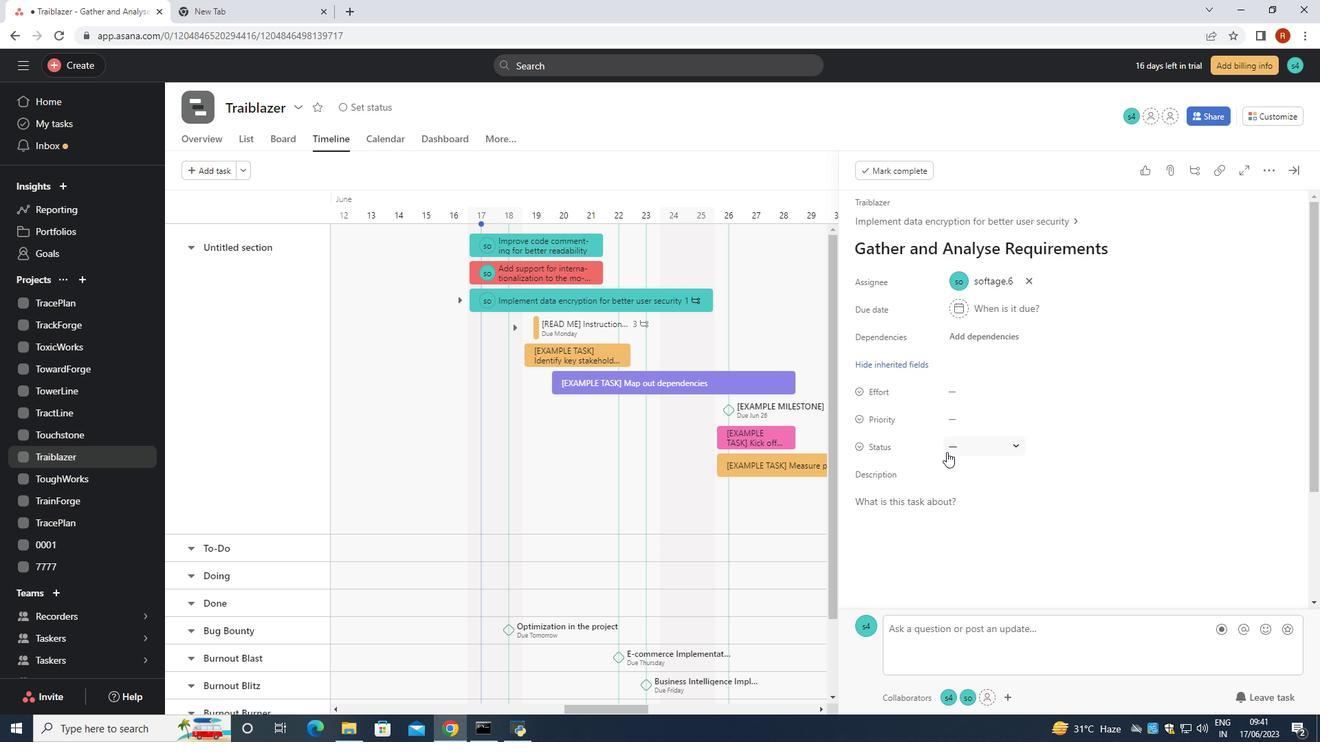 
Action: Mouse moved to (998, 545)
Screenshot: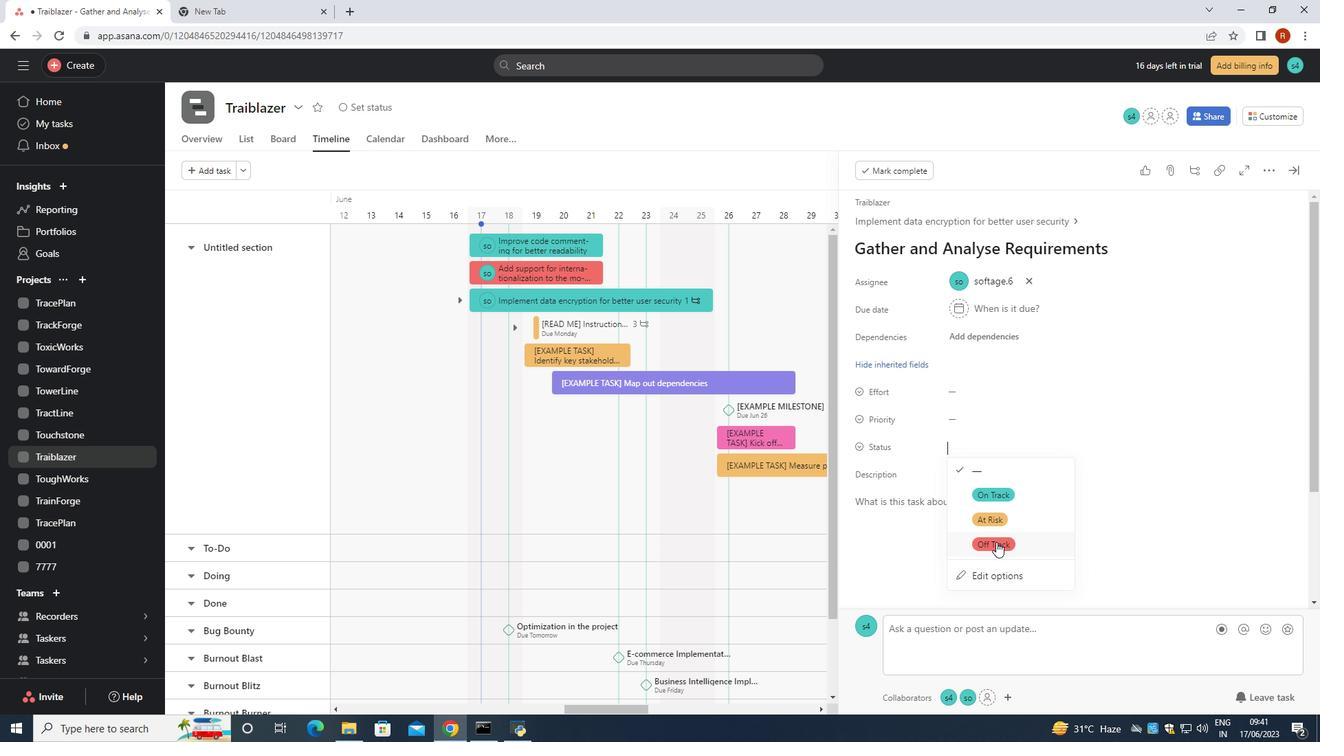 
Action: Mouse pressed left at (998, 545)
Screenshot: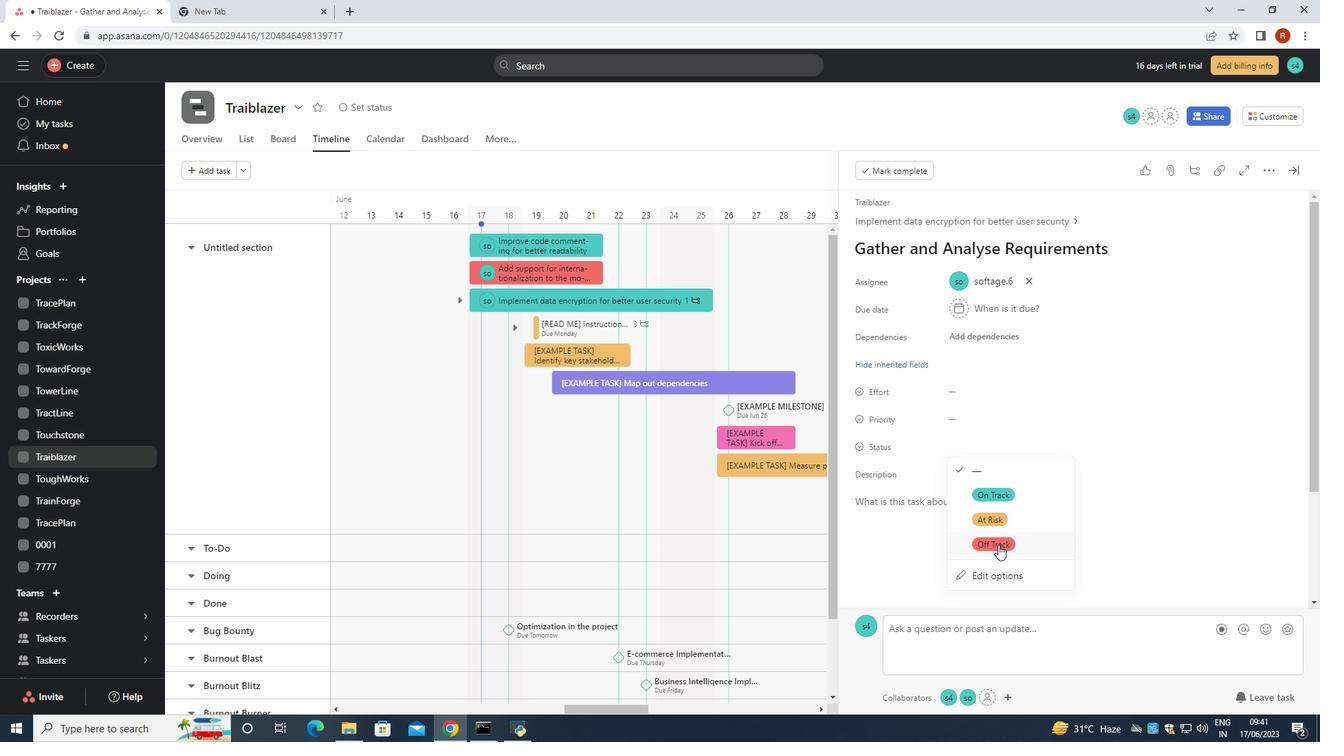 
Action: Mouse moved to (961, 420)
Screenshot: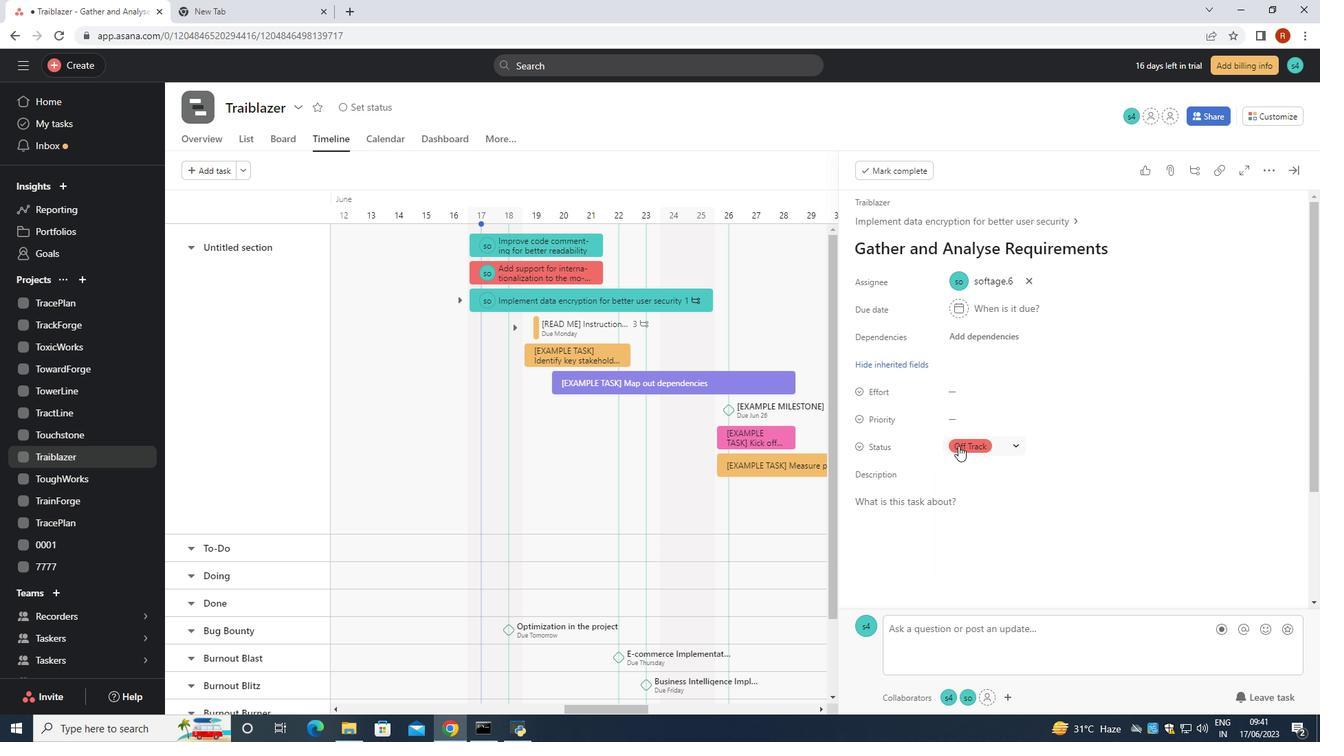 
Action: Mouse pressed left at (961, 420)
Screenshot: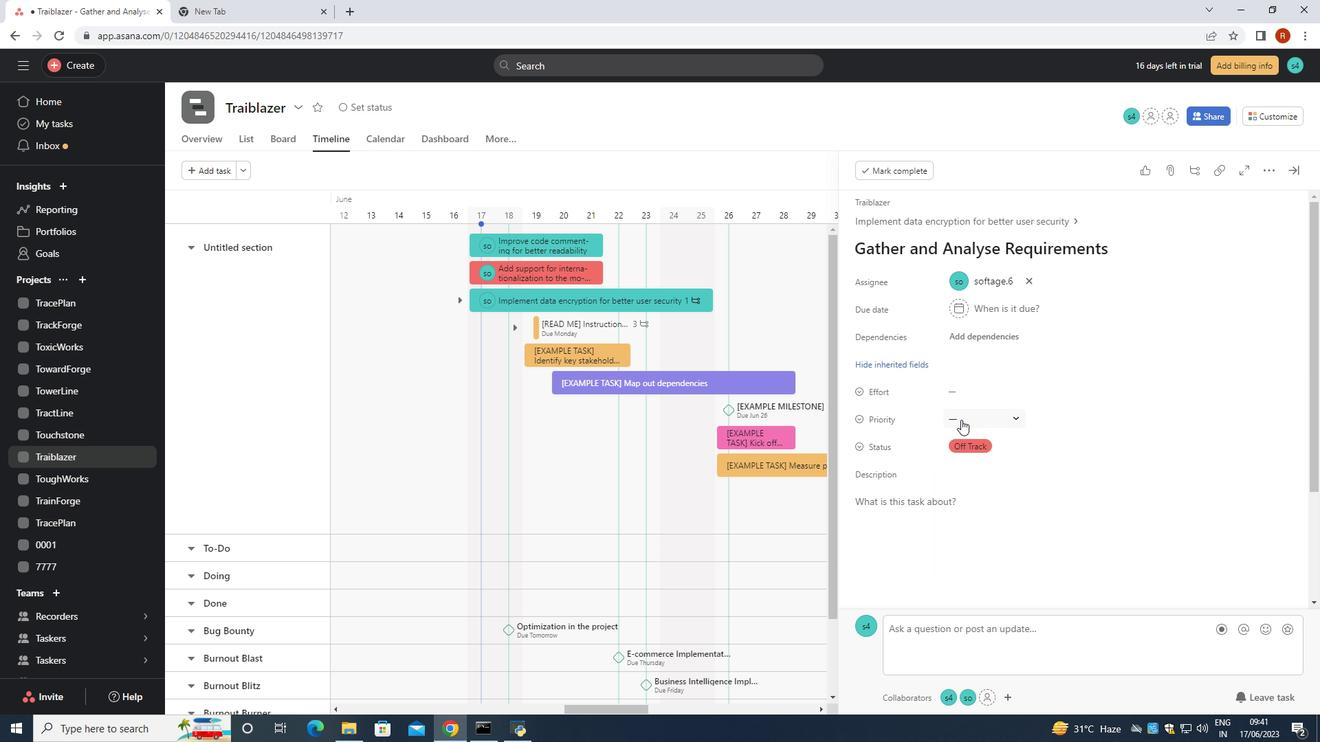 
Action: Mouse moved to (986, 469)
Screenshot: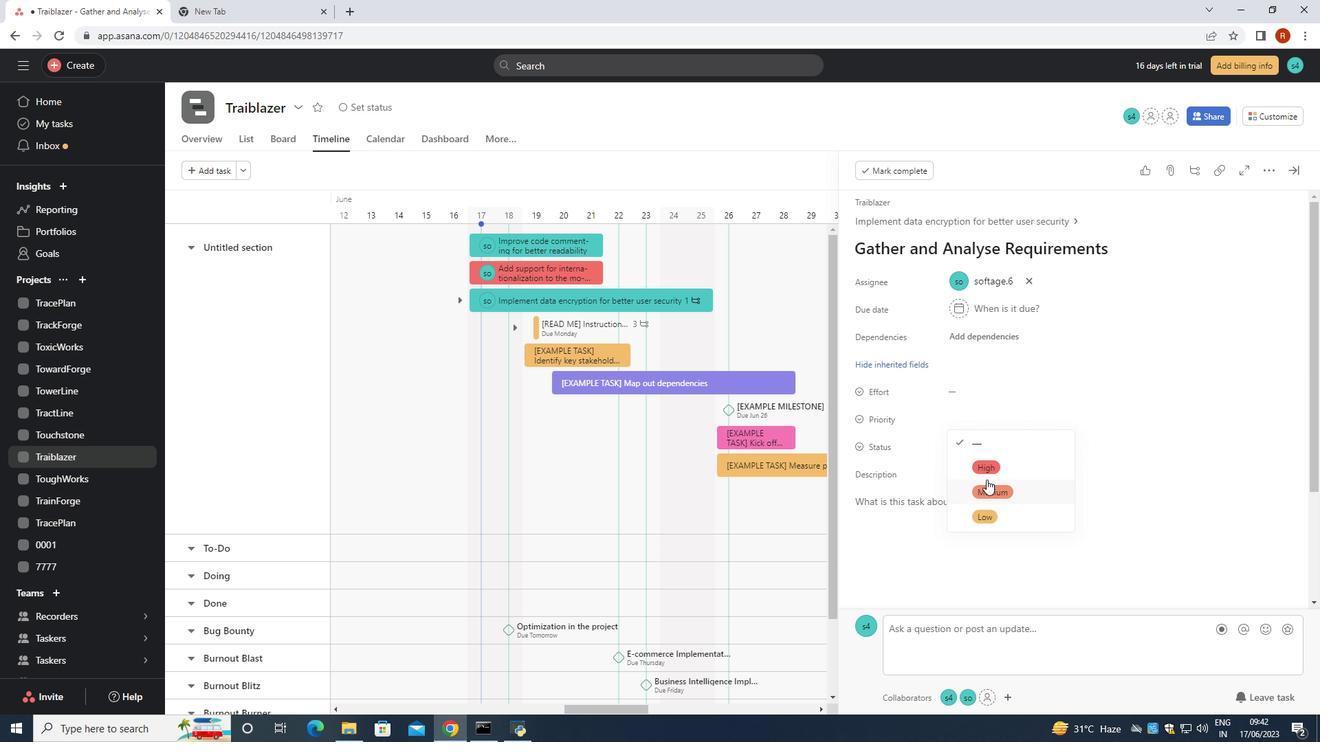 
Action: Mouse pressed left at (986, 469)
Screenshot: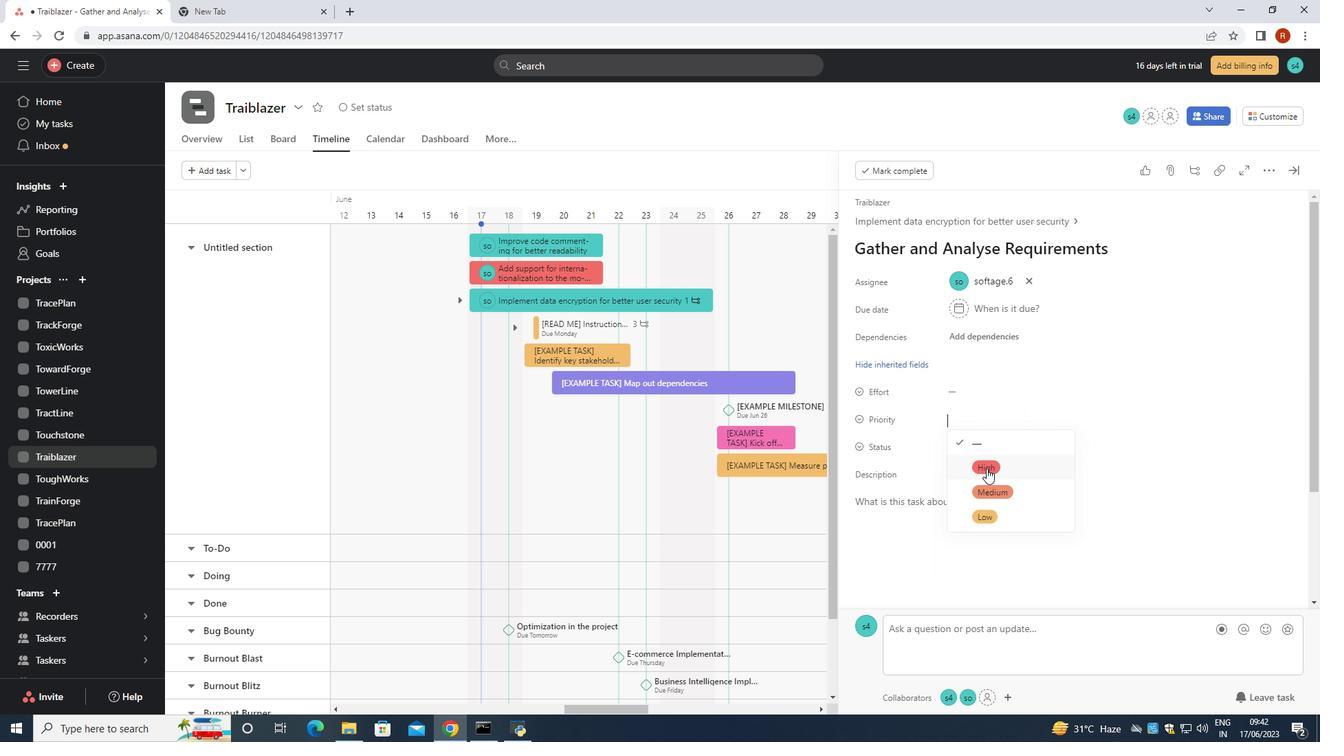 
Action: Mouse moved to (986, 467)
Screenshot: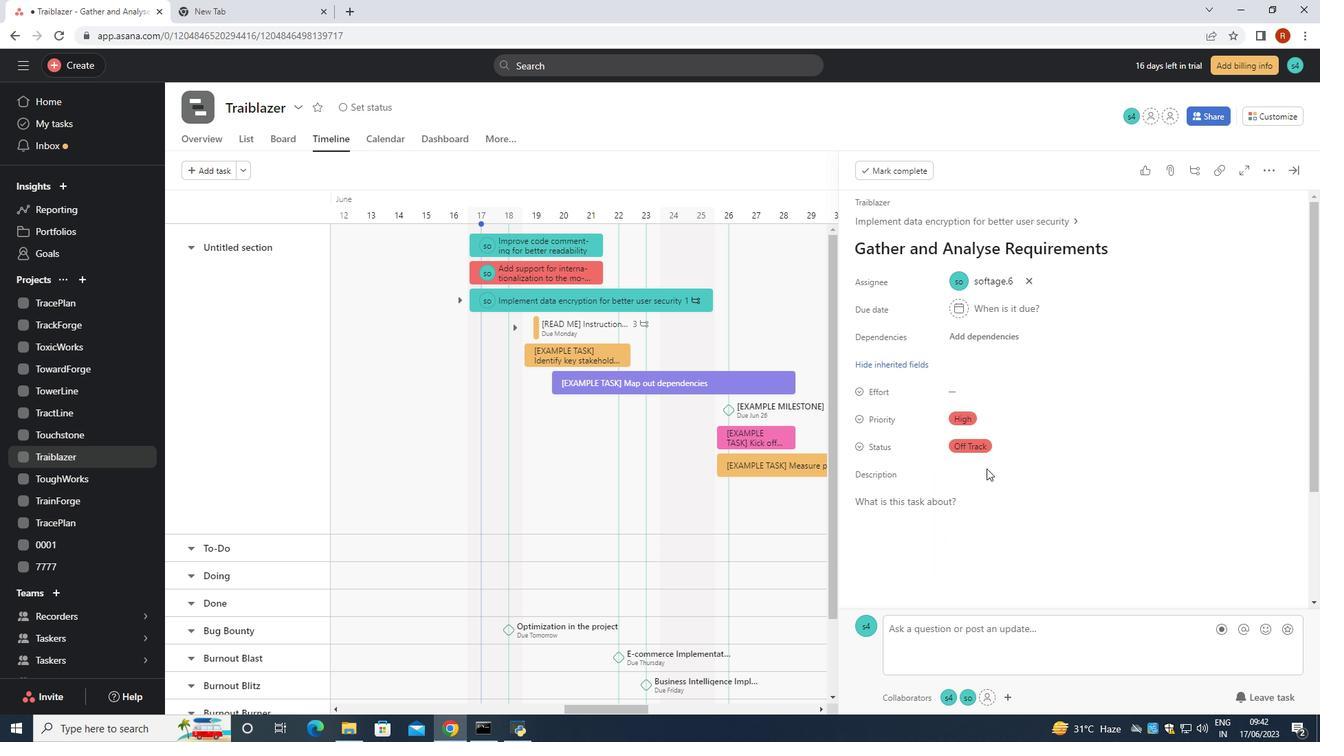 
